 Task: Look for space in Bhola, Bangladesh from 12th  August, 2023 to 15th August, 2023 for 3 adults in price range Rs.12000 to Rs.16000. Place can be entire place with 2 bedrooms having 3 beds and 1 bathroom. Property type can be flat. Amenities needed are: air conditioning, . Booking option can be shelf check-in. Required host language is English.
Action: Mouse moved to (409, 102)
Screenshot: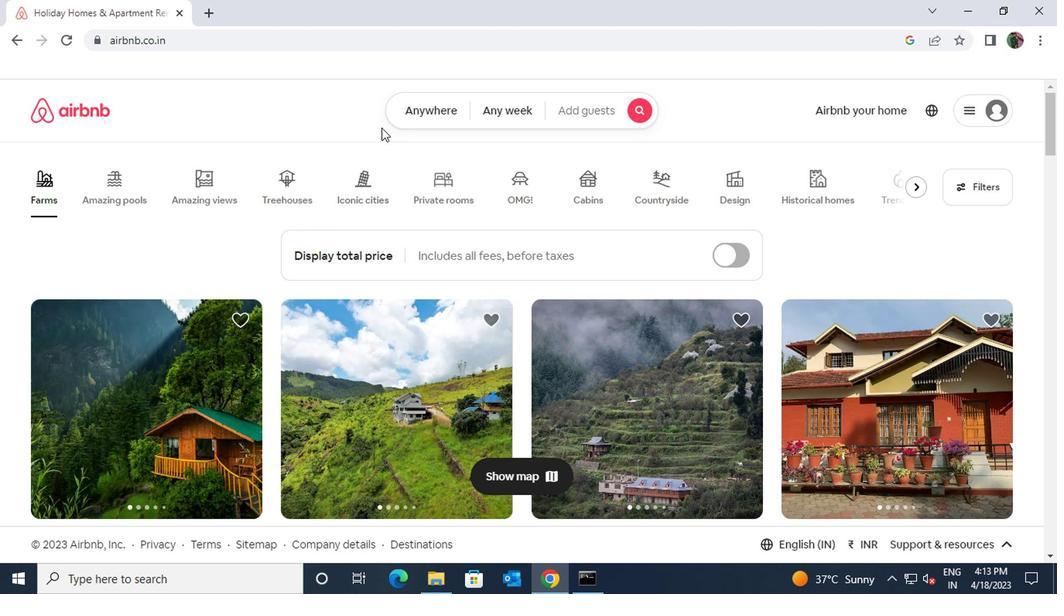 
Action: Mouse pressed left at (409, 102)
Screenshot: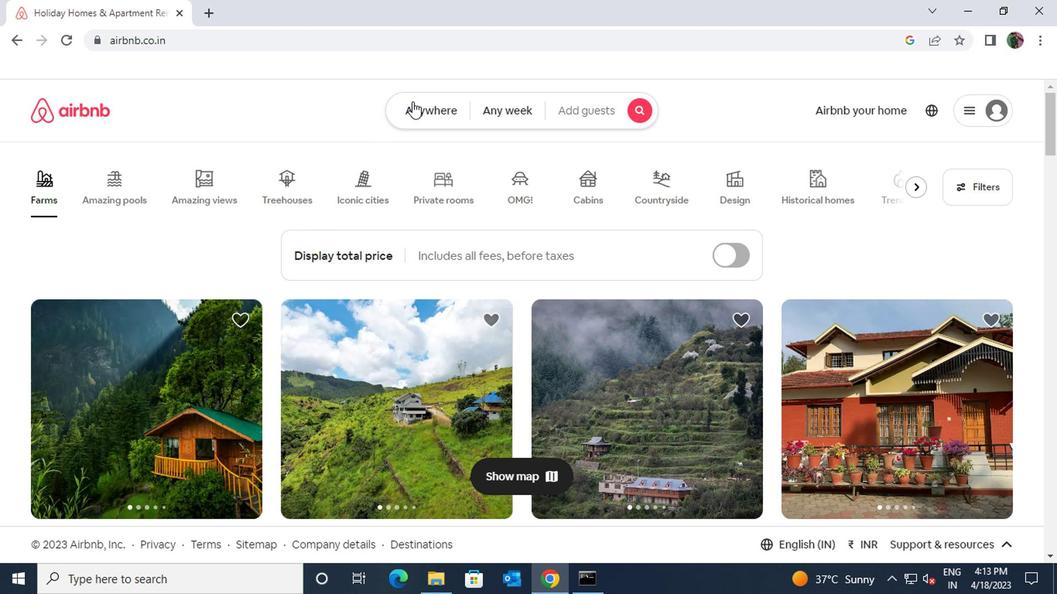 
Action: Mouse moved to (310, 178)
Screenshot: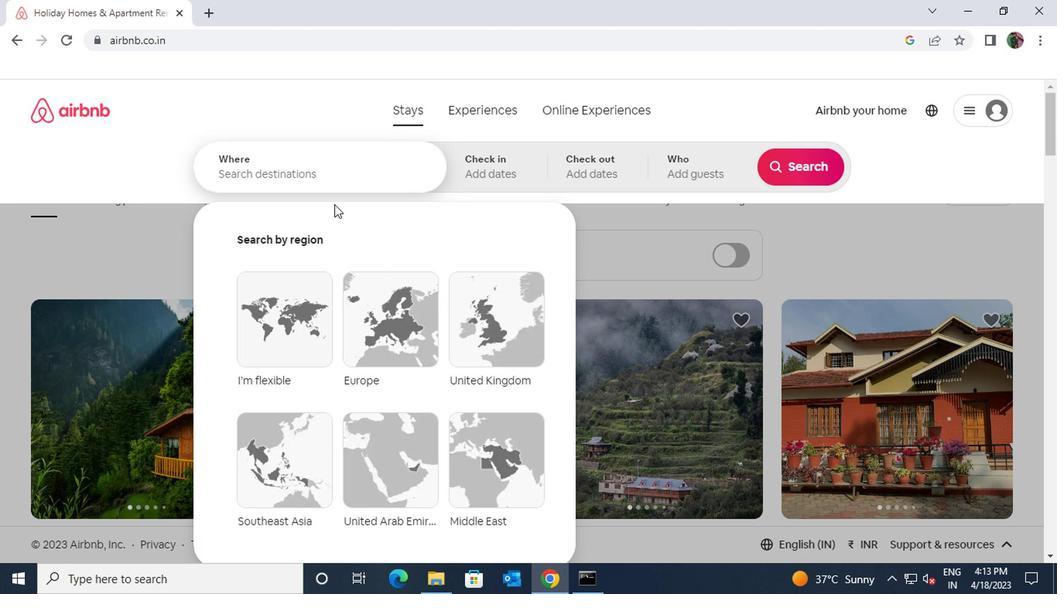 
Action: Mouse pressed left at (310, 178)
Screenshot: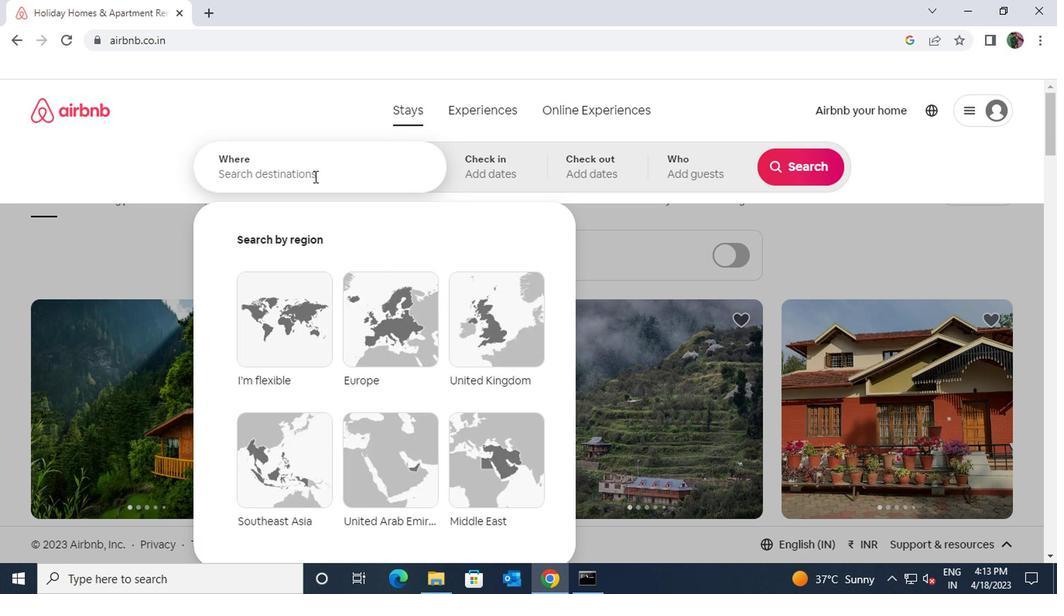 
Action: Key pressed bhola<Key.space>bang
Screenshot: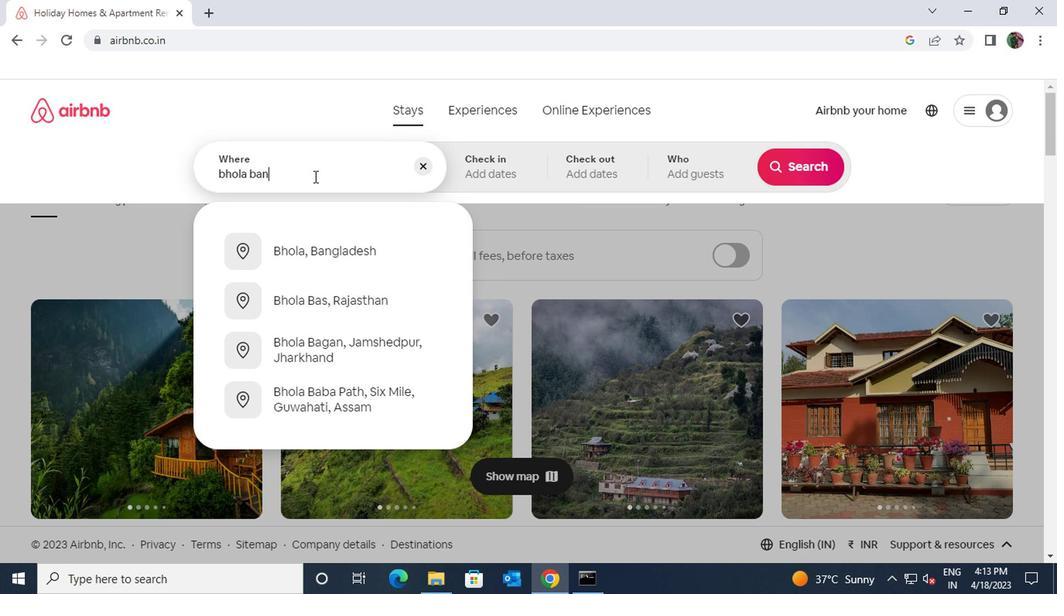 
Action: Mouse moved to (351, 247)
Screenshot: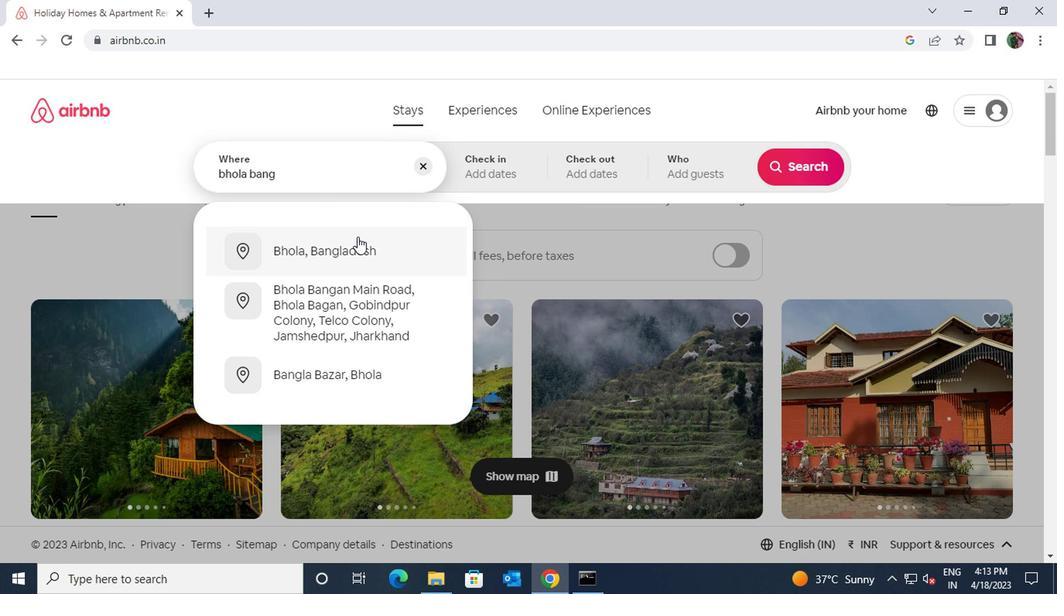 
Action: Mouse pressed left at (351, 247)
Screenshot: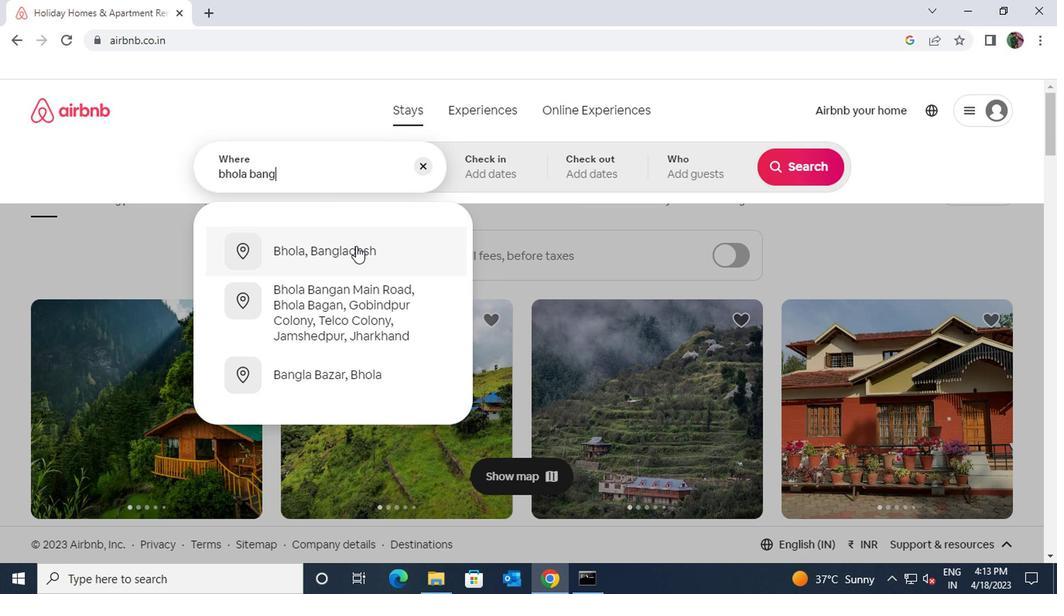 
Action: Mouse moved to (786, 295)
Screenshot: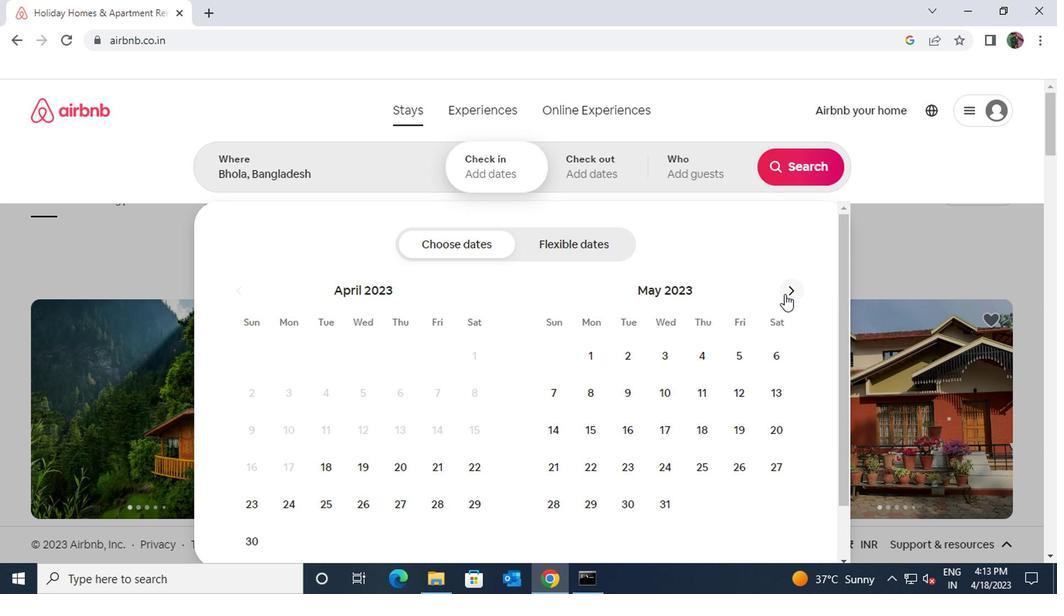 
Action: Mouse pressed left at (786, 295)
Screenshot: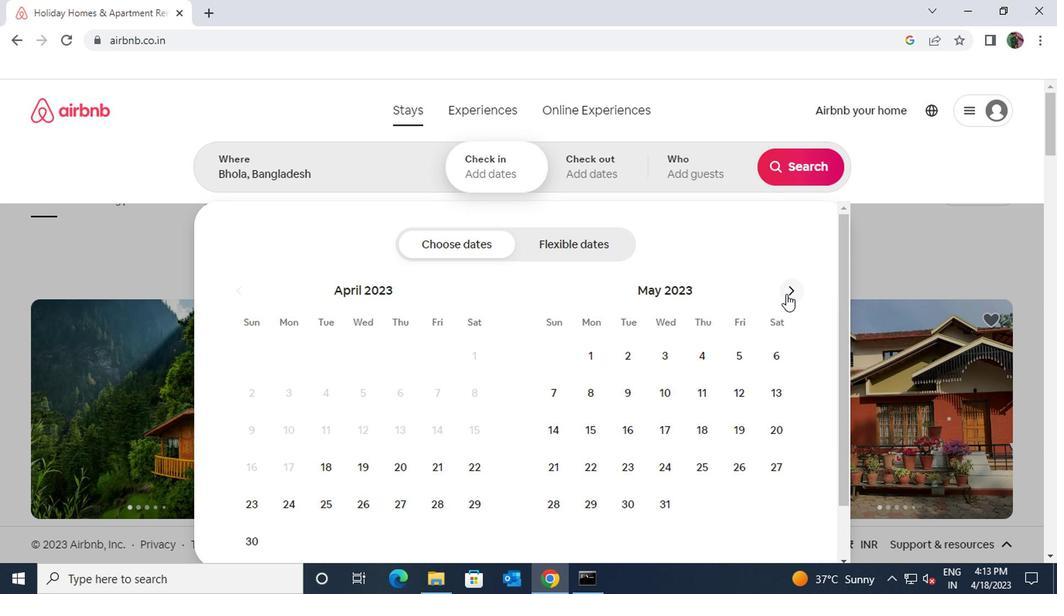 
Action: Mouse pressed left at (786, 295)
Screenshot: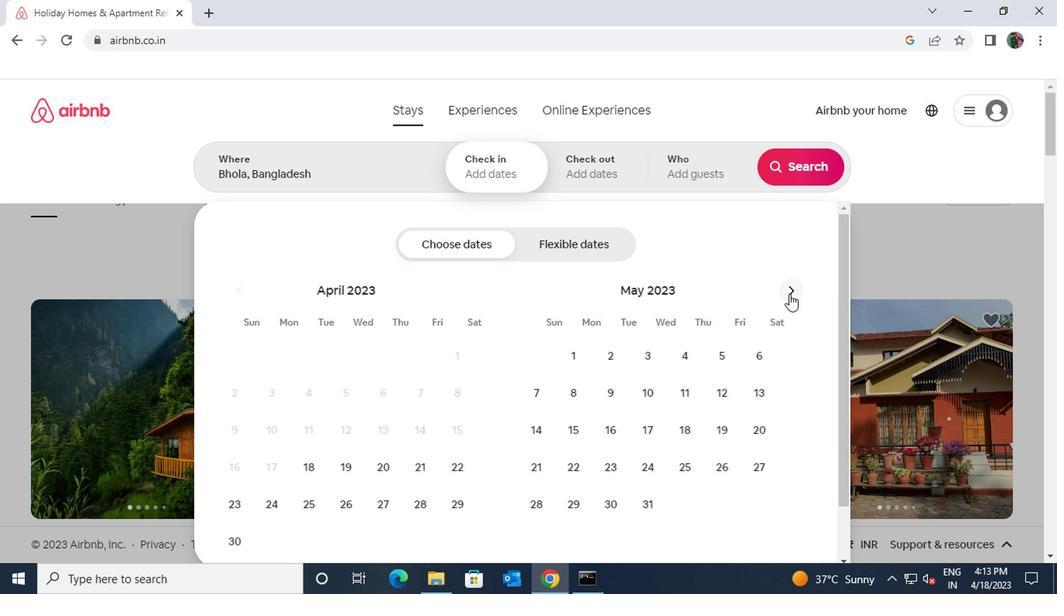 
Action: Mouse pressed left at (786, 295)
Screenshot: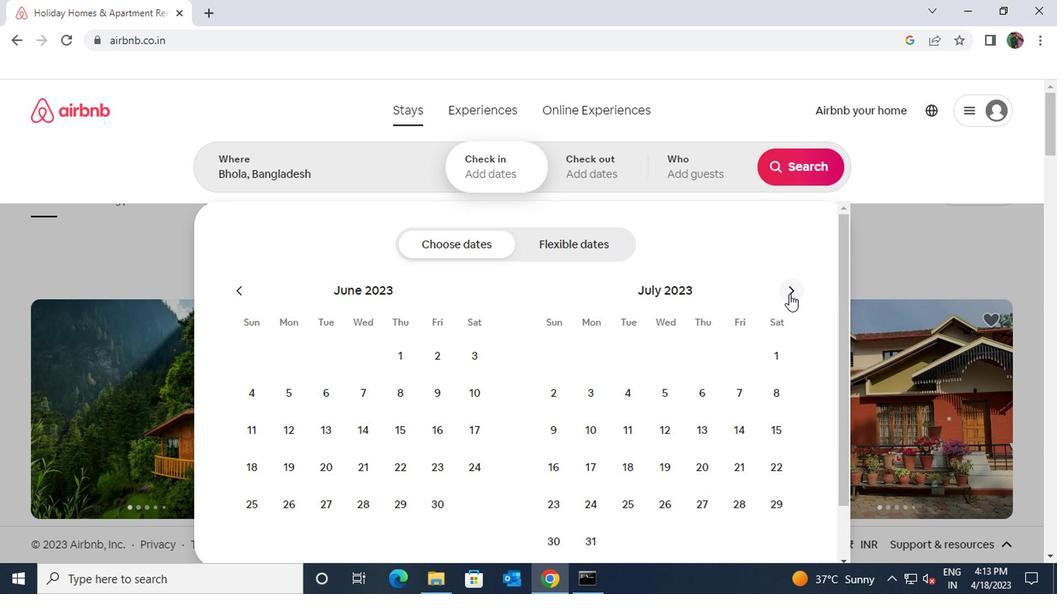 
Action: Mouse moved to (778, 392)
Screenshot: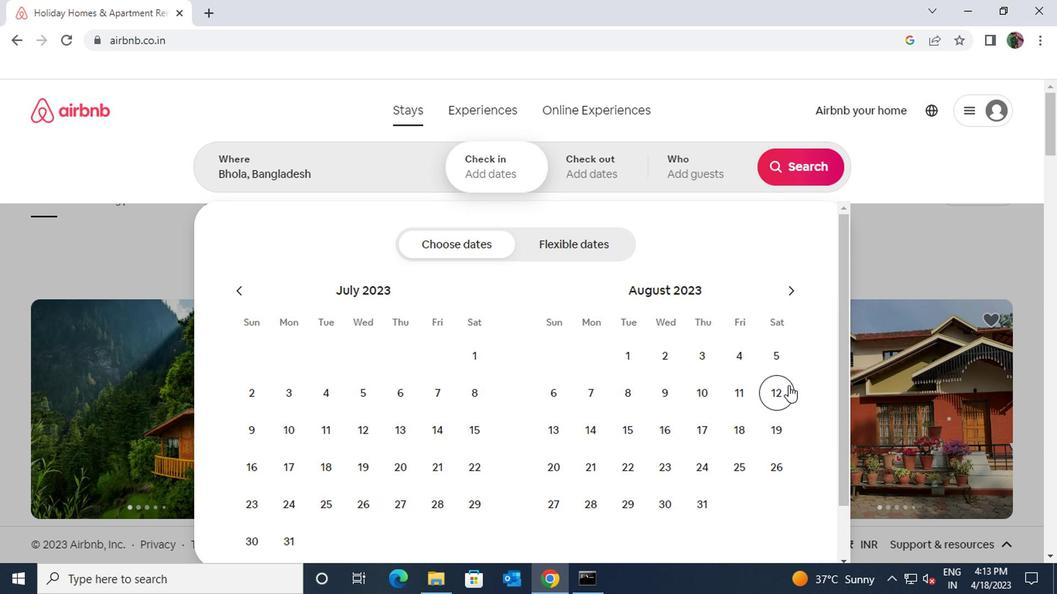 
Action: Mouse pressed left at (778, 392)
Screenshot: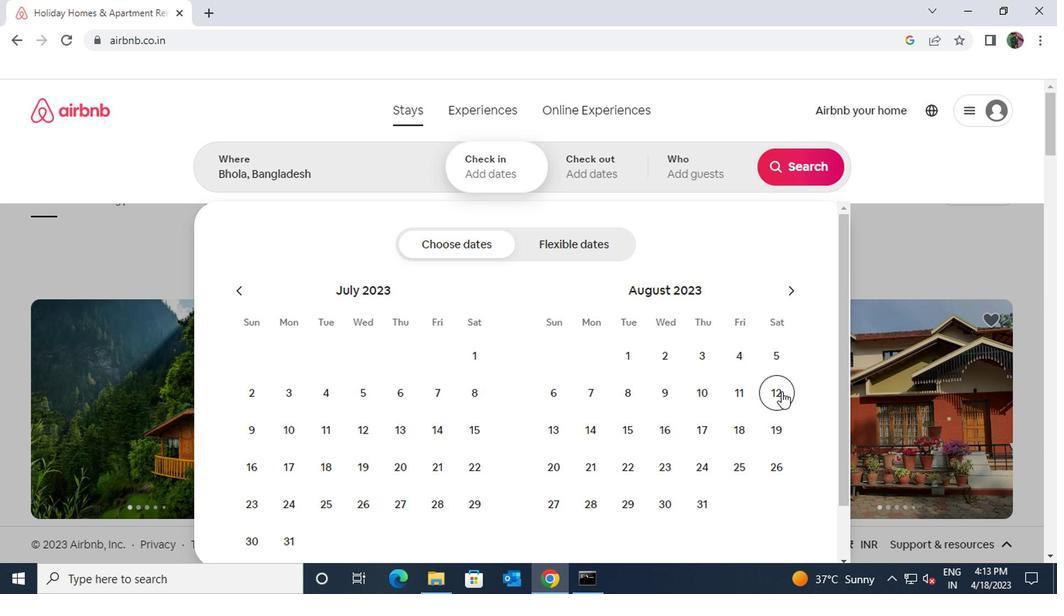 
Action: Mouse moved to (630, 431)
Screenshot: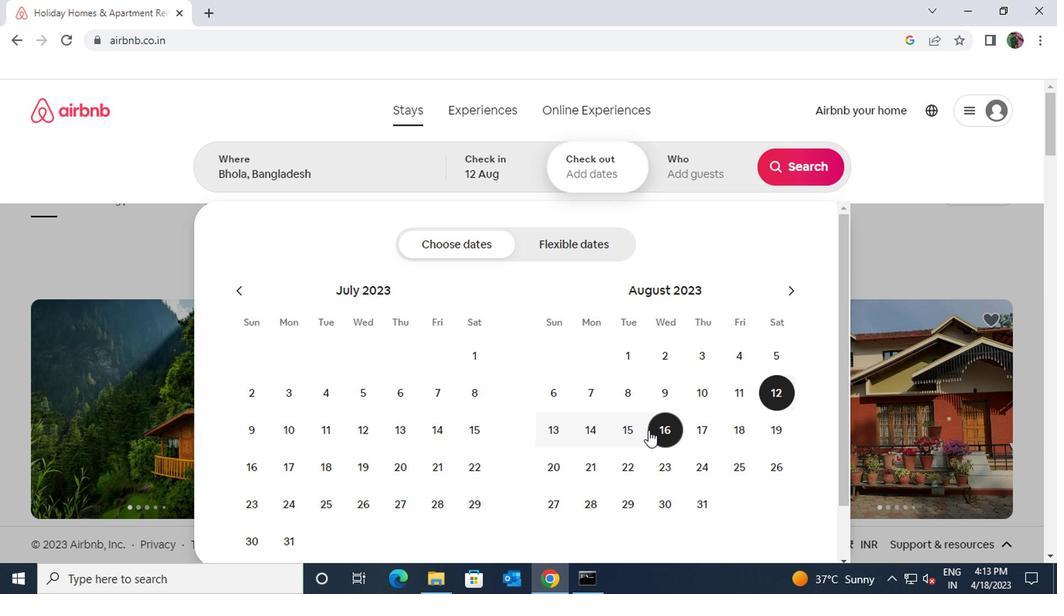 
Action: Mouse pressed left at (630, 431)
Screenshot: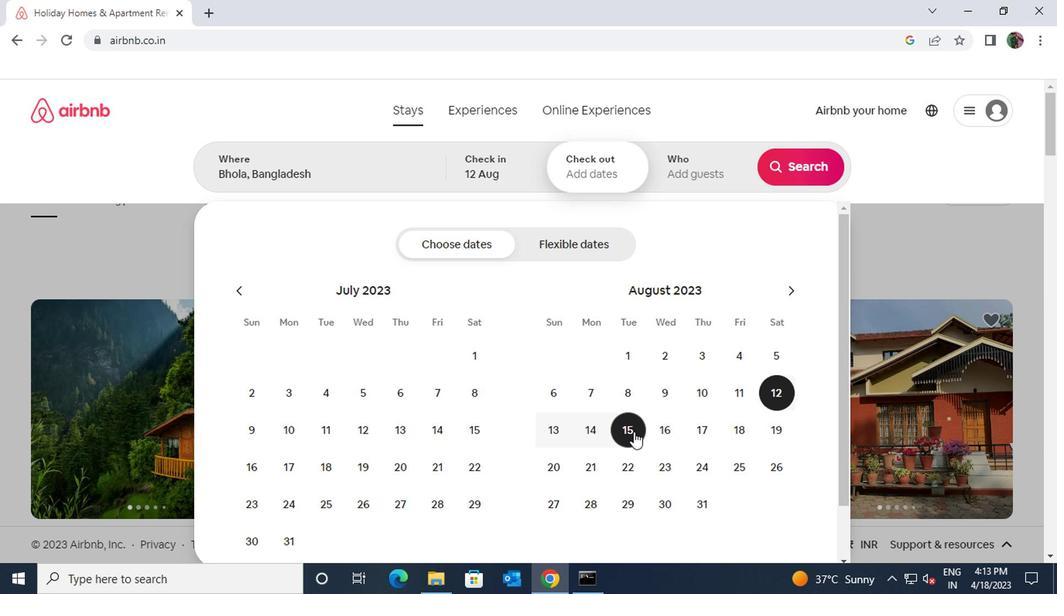 
Action: Mouse moved to (672, 178)
Screenshot: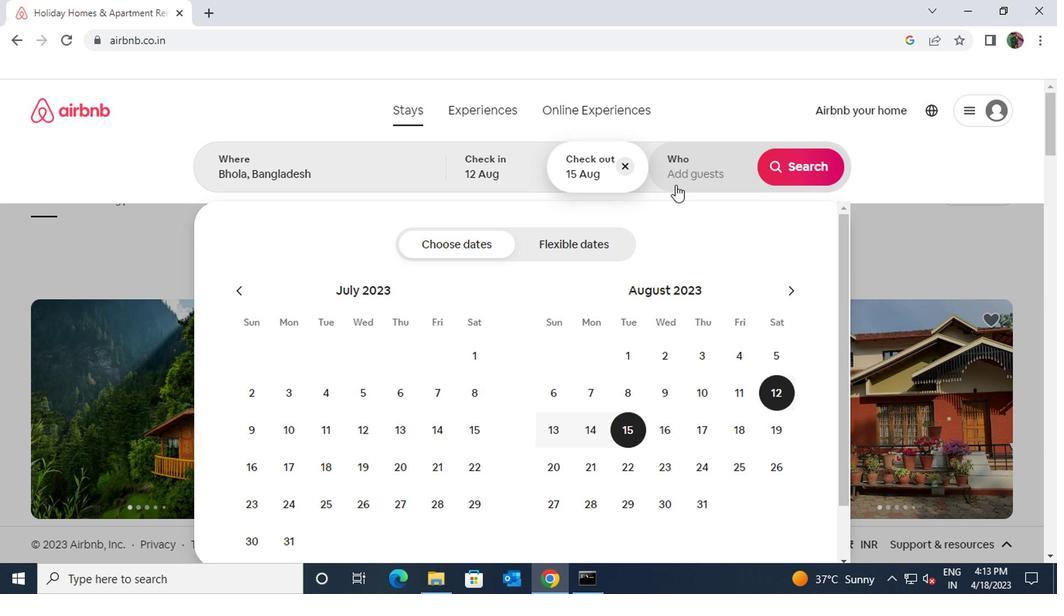 
Action: Mouse pressed left at (672, 178)
Screenshot: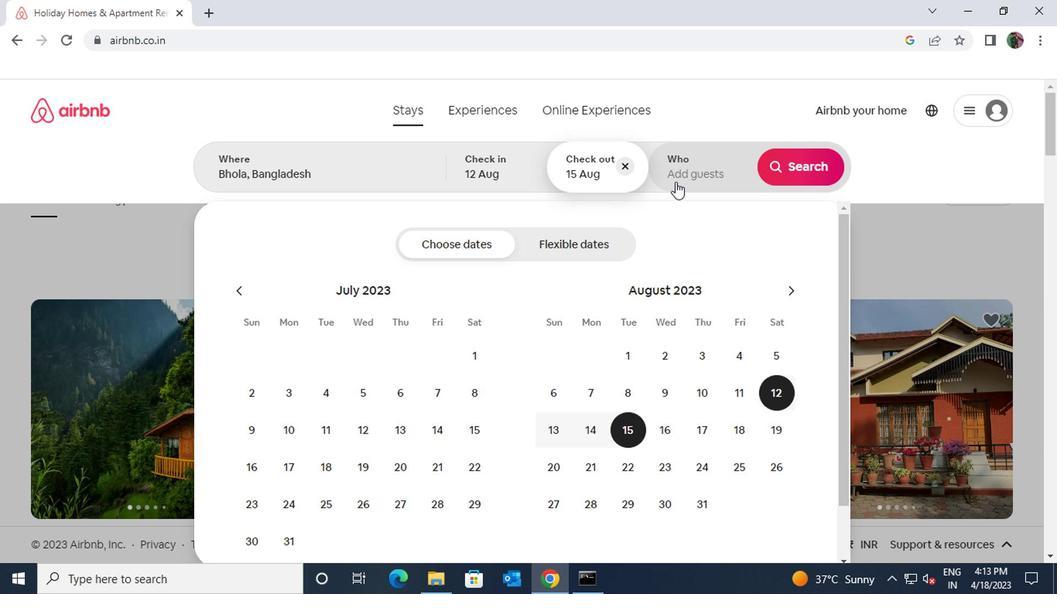 
Action: Mouse moved to (794, 250)
Screenshot: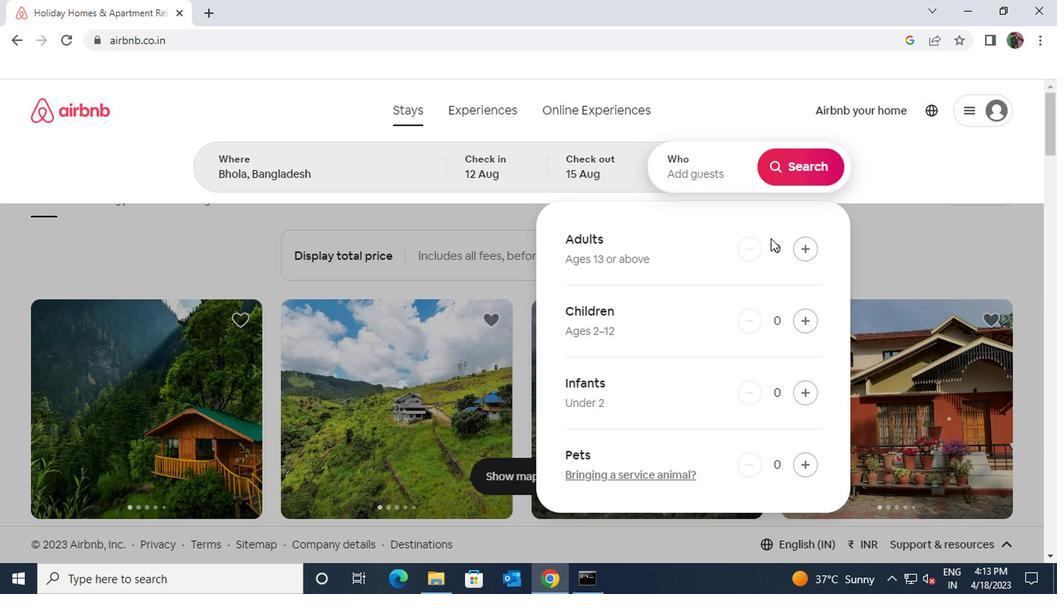 
Action: Mouse pressed left at (794, 250)
Screenshot: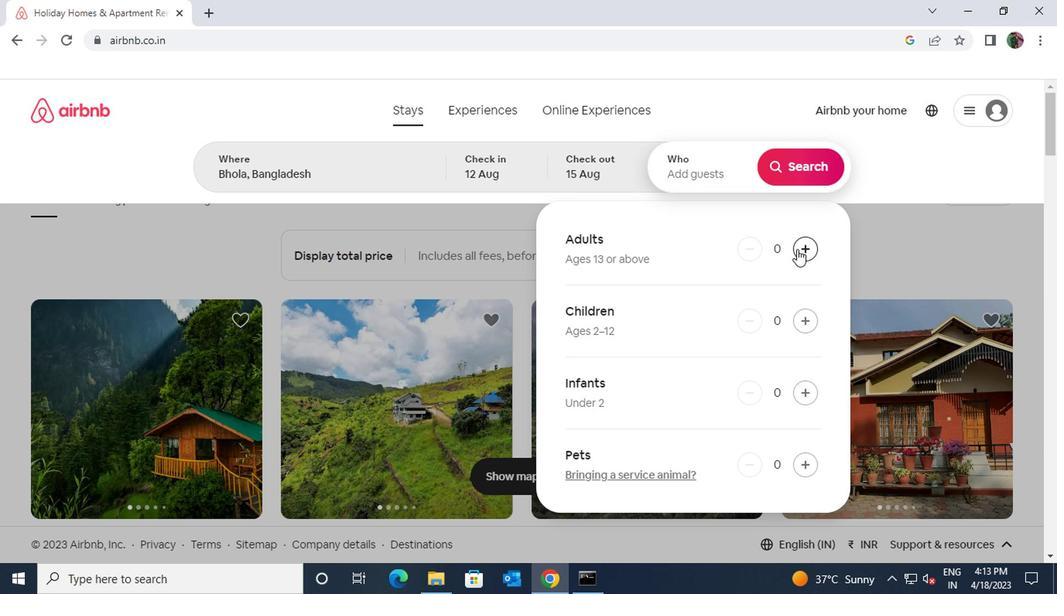 
Action: Mouse pressed left at (794, 250)
Screenshot: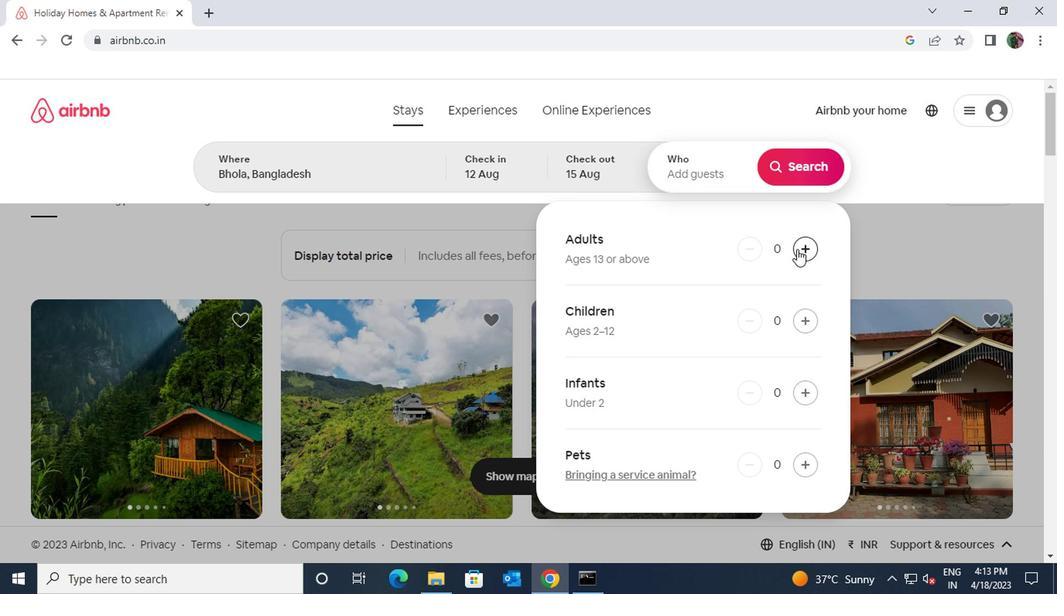 
Action: Mouse pressed left at (794, 250)
Screenshot: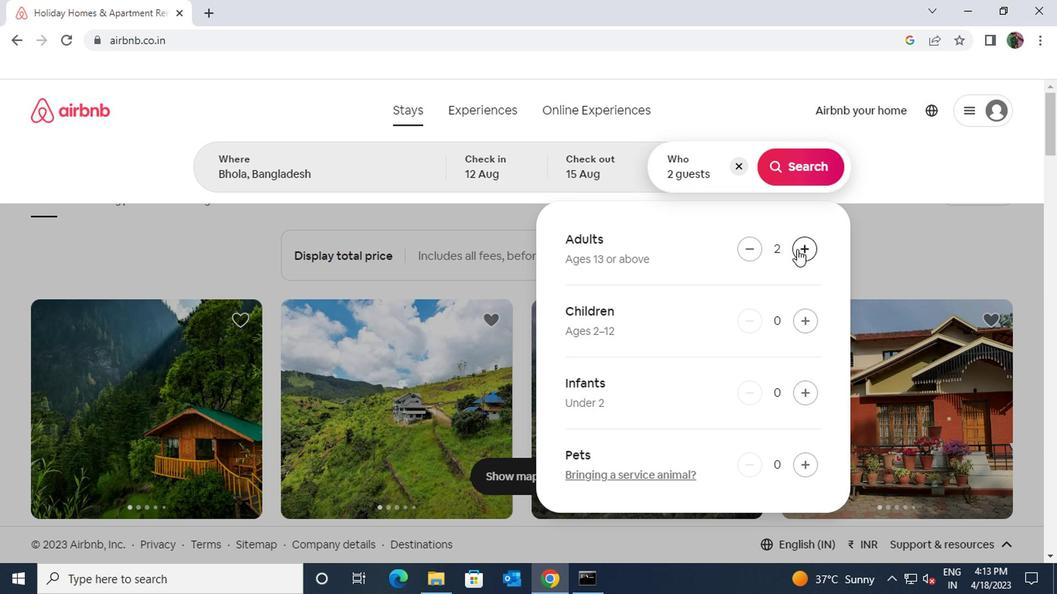 
Action: Mouse moved to (792, 161)
Screenshot: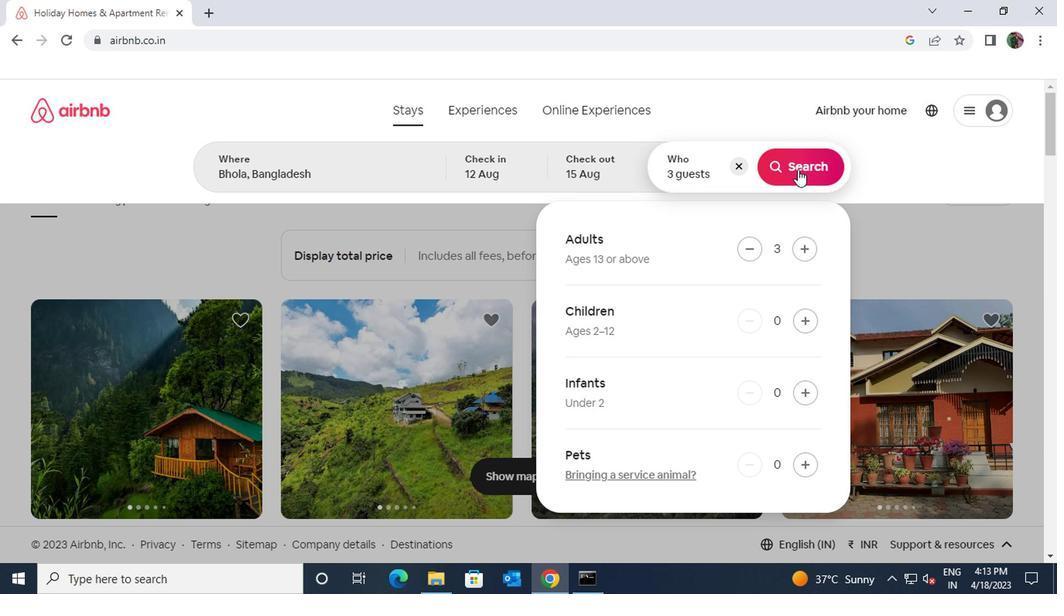 
Action: Mouse pressed left at (792, 161)
Screenshot: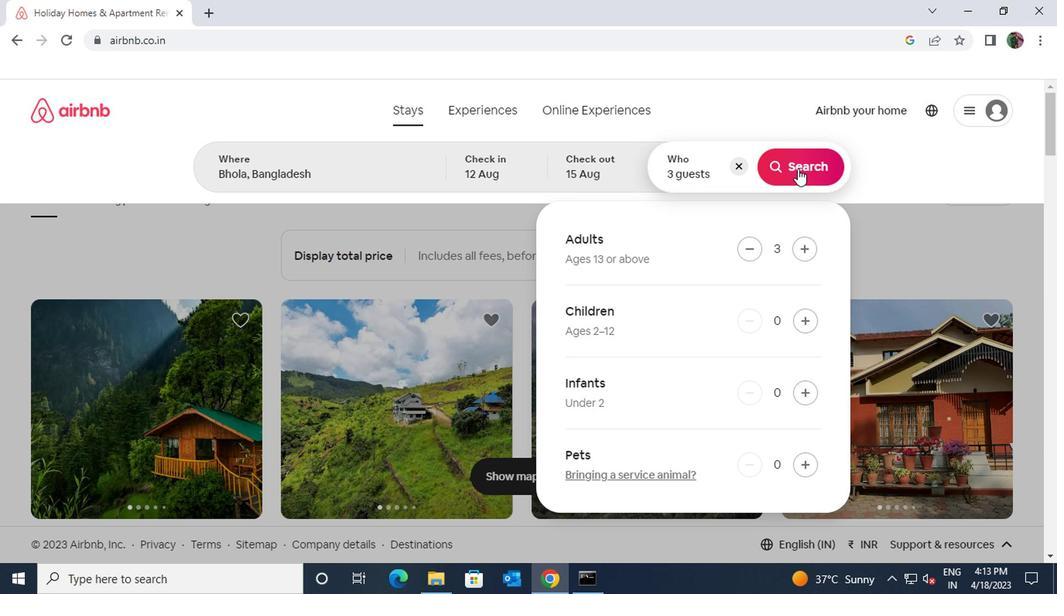 
Action: Mouse moved to (963, 175)
Screenshot: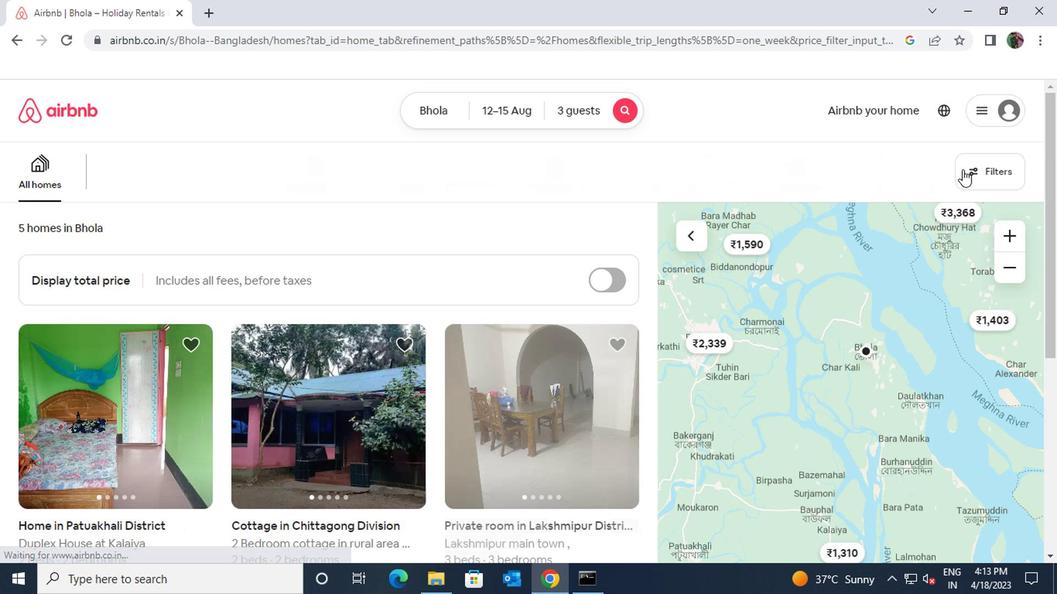 
Action: Mouse pressed left at (963, 175)
Screenshot: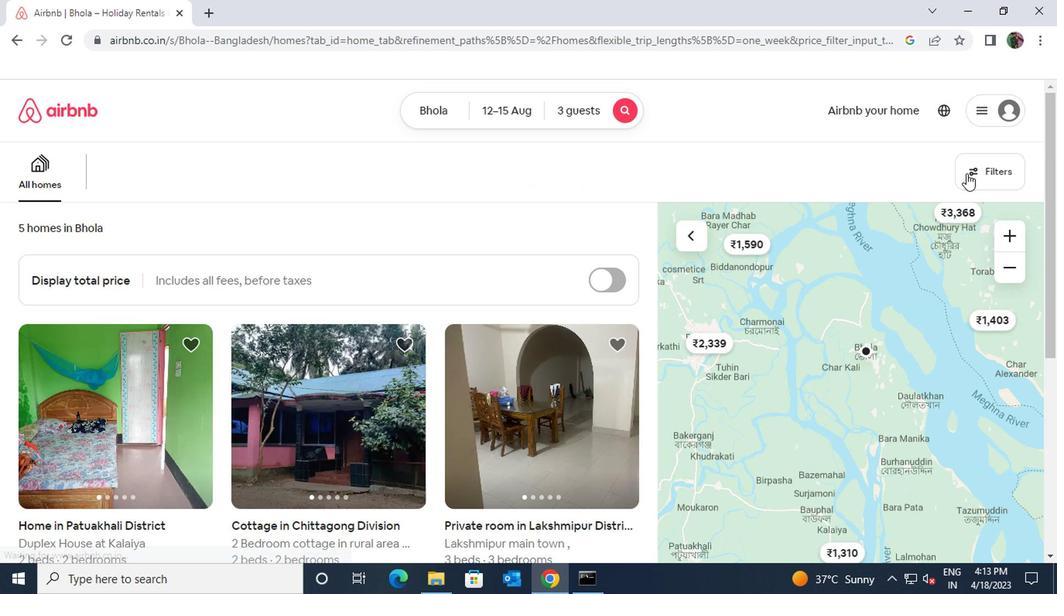 
Action: Mouse moved to (321, 369)
Screenshot: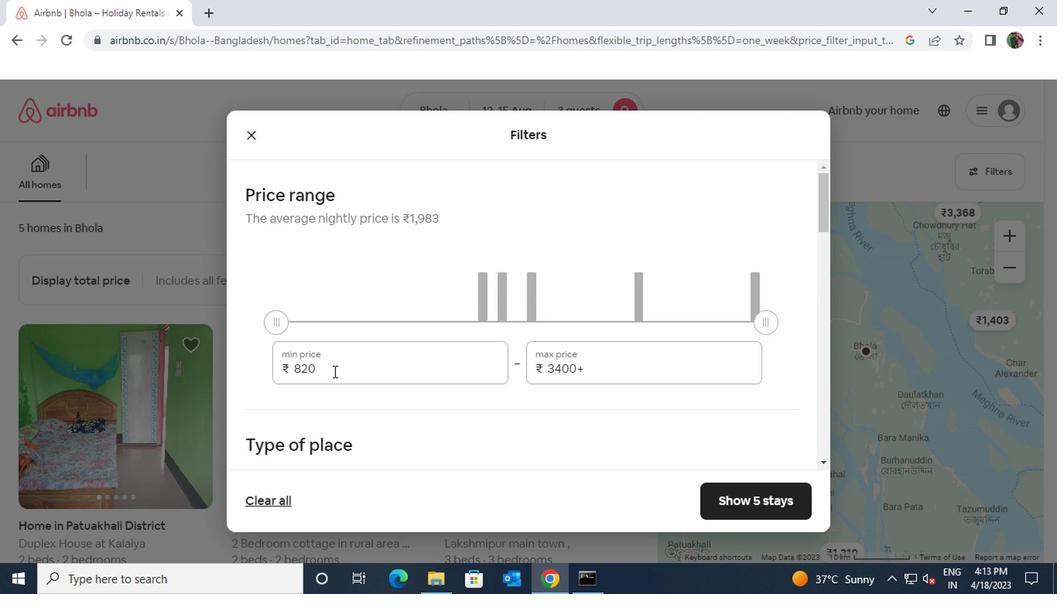 
Action: Mouse pressed left at (321, 369)
Screenshot: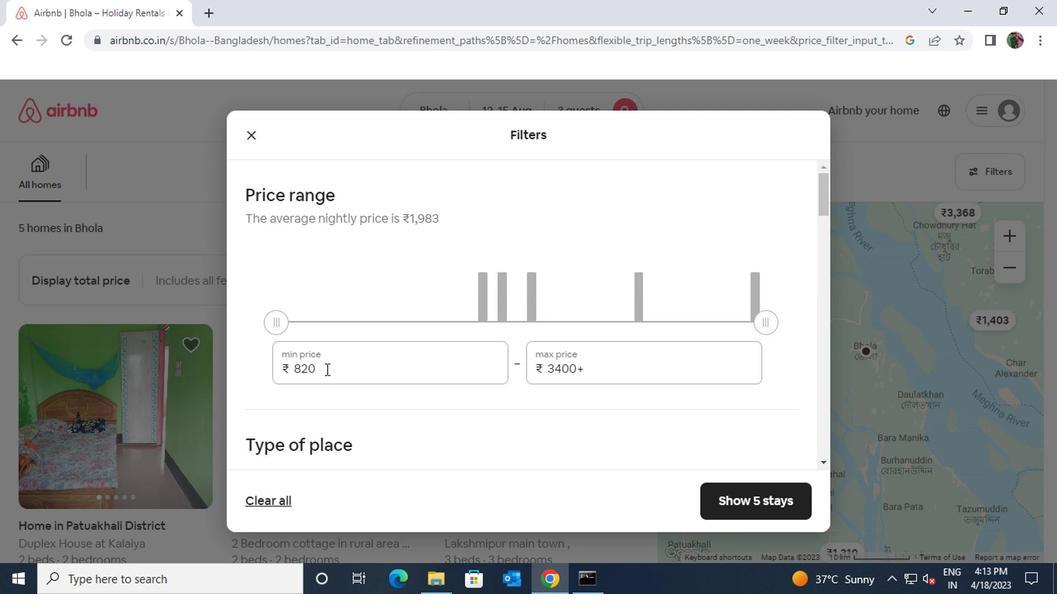 
Action: Mouse moved to (284, 369)
Screenshot: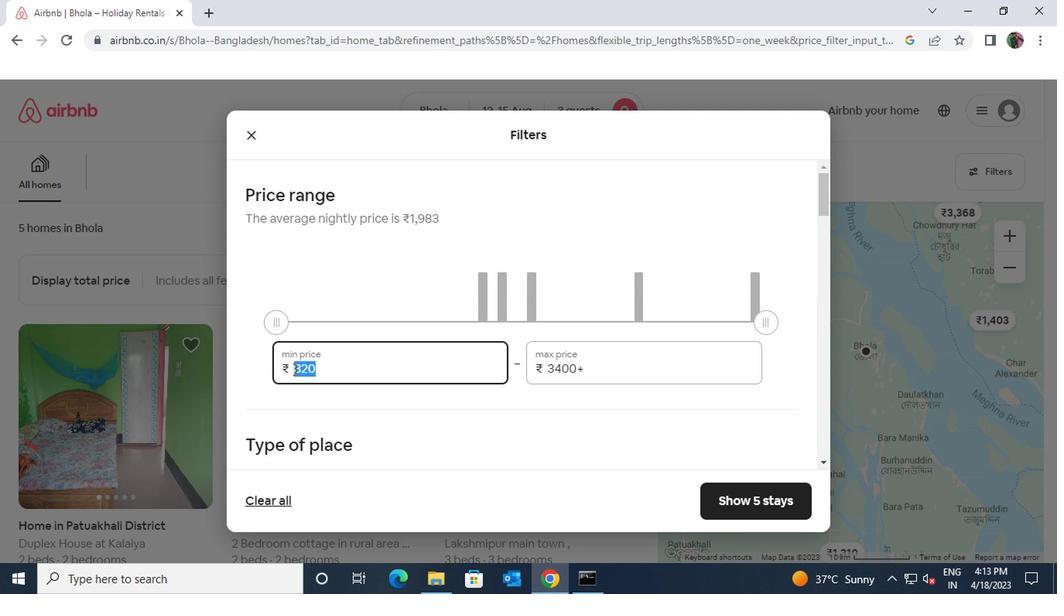 
Action: Key pressed 12000
Screenshot: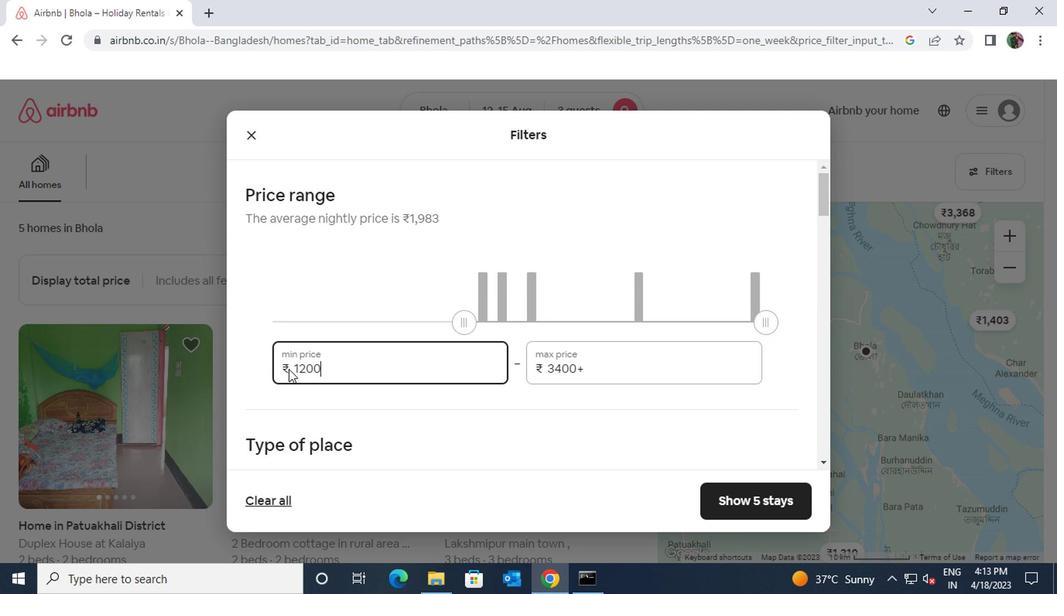 
Action: Mouse moved to (587, 367)
Screenshot: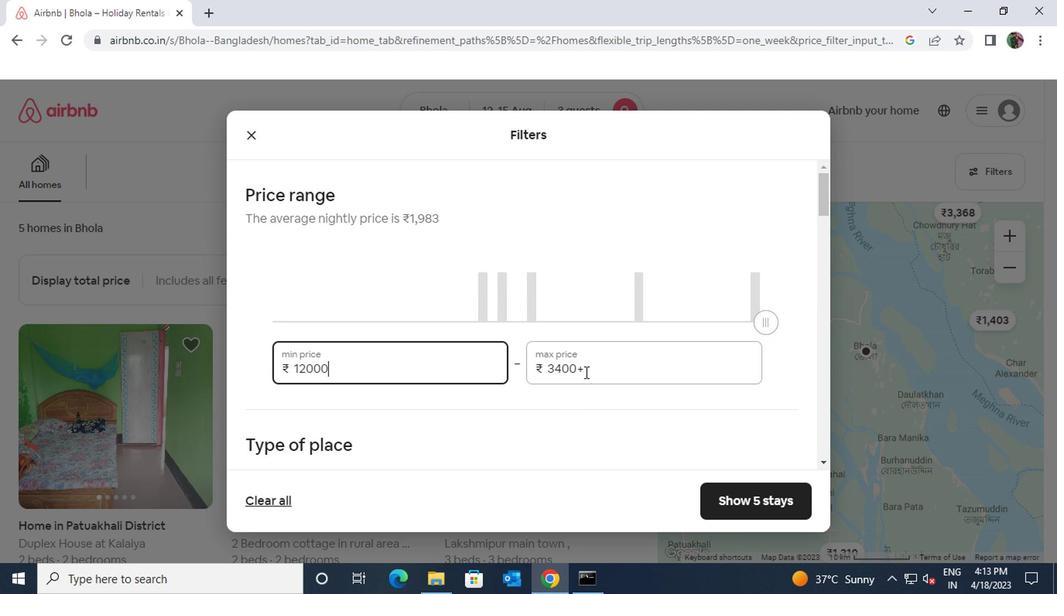 
Action: Mouse pressed left at (587, 367)
Screenshot: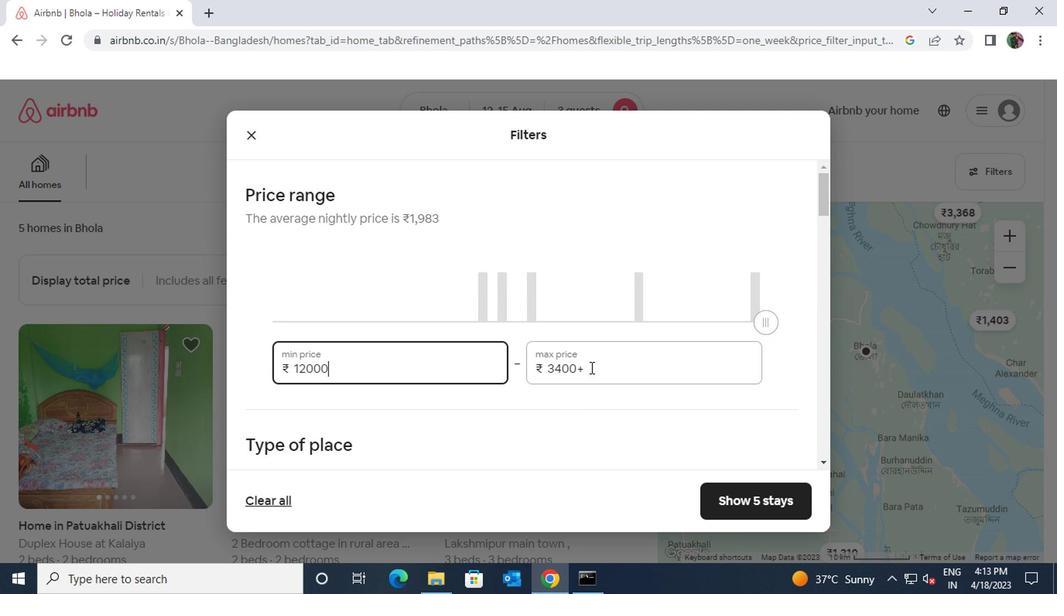 
Action: Mouse moved to (541, 375)
Screenshot: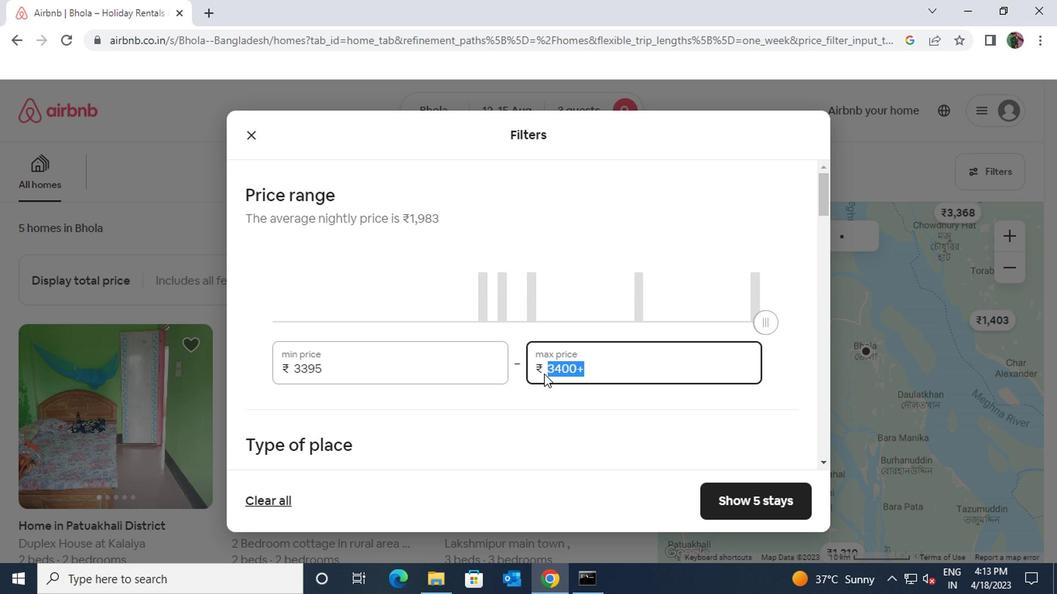 
Action: Key pressed 16000
Screenshot: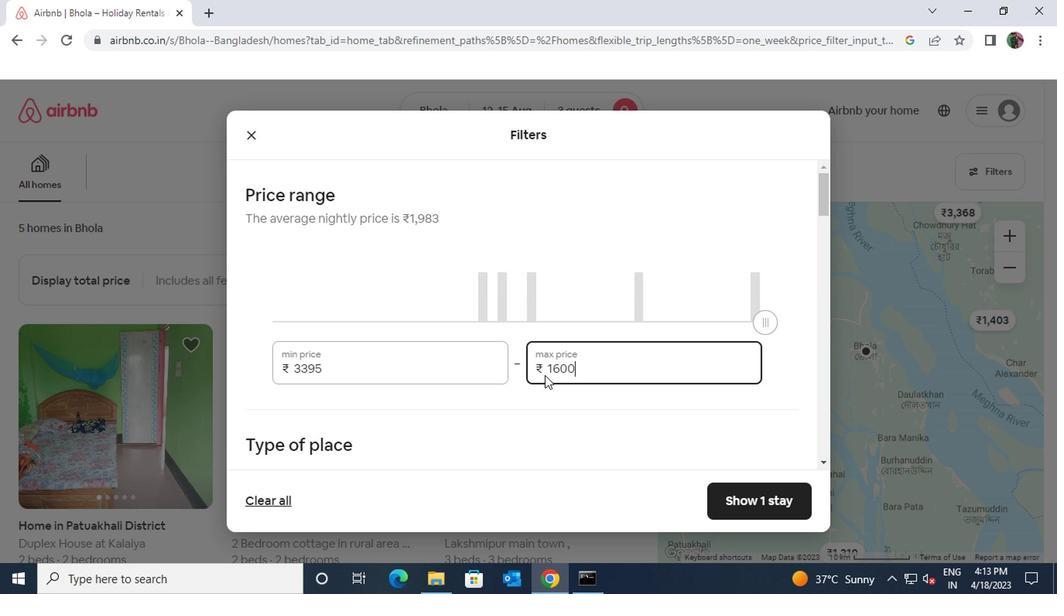 
Action: Mouse scrolled (541, 375) with delta (0, 0)
Screenshot: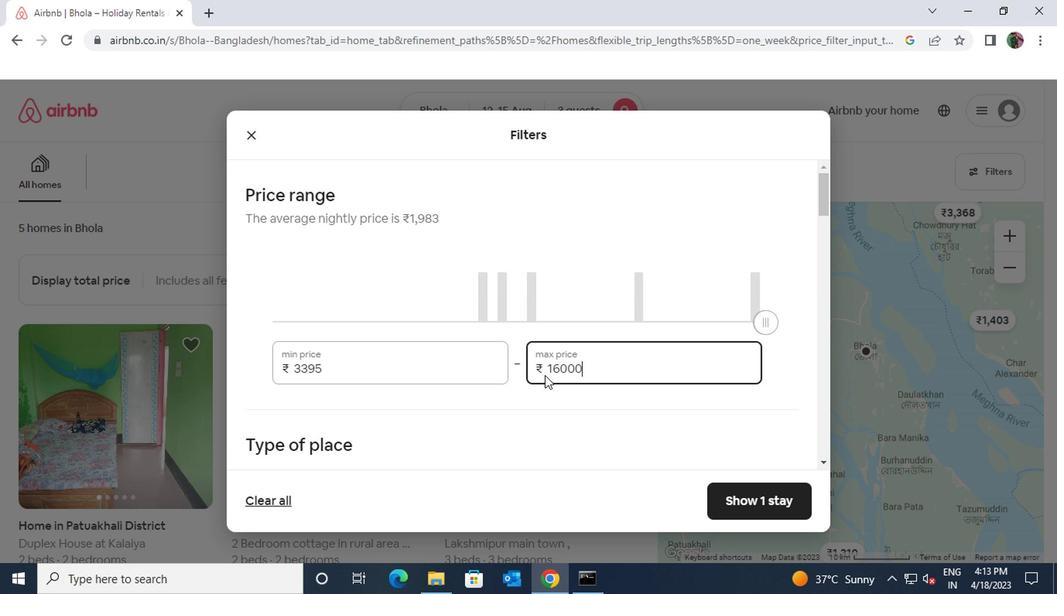 
Action: Mouse scrolled (541, 375) with delta (0, 0)
Screenshot: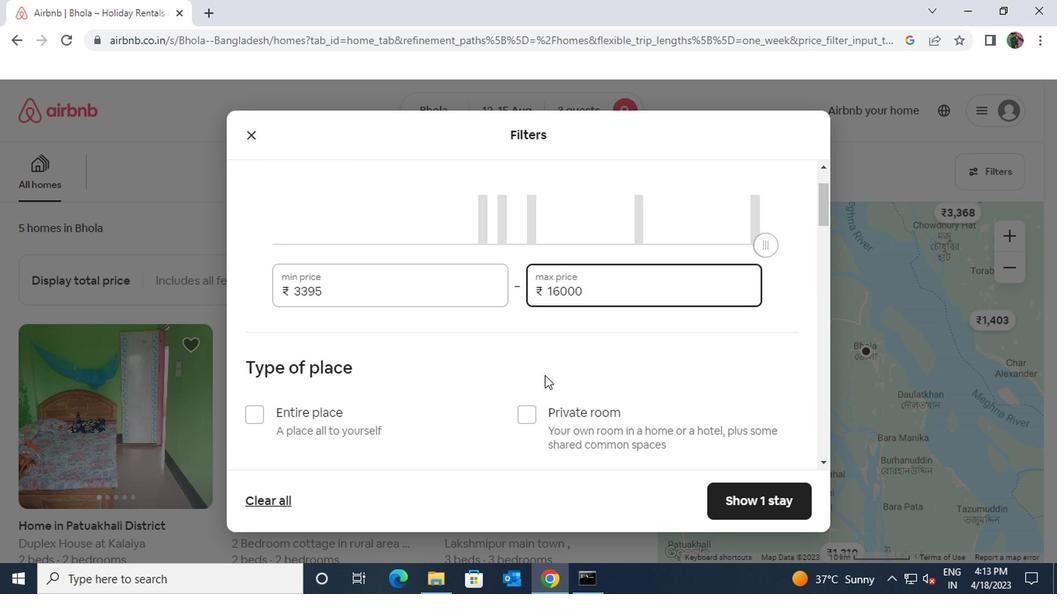 
Action: Mouse moved to (257, 336)
Screenshot: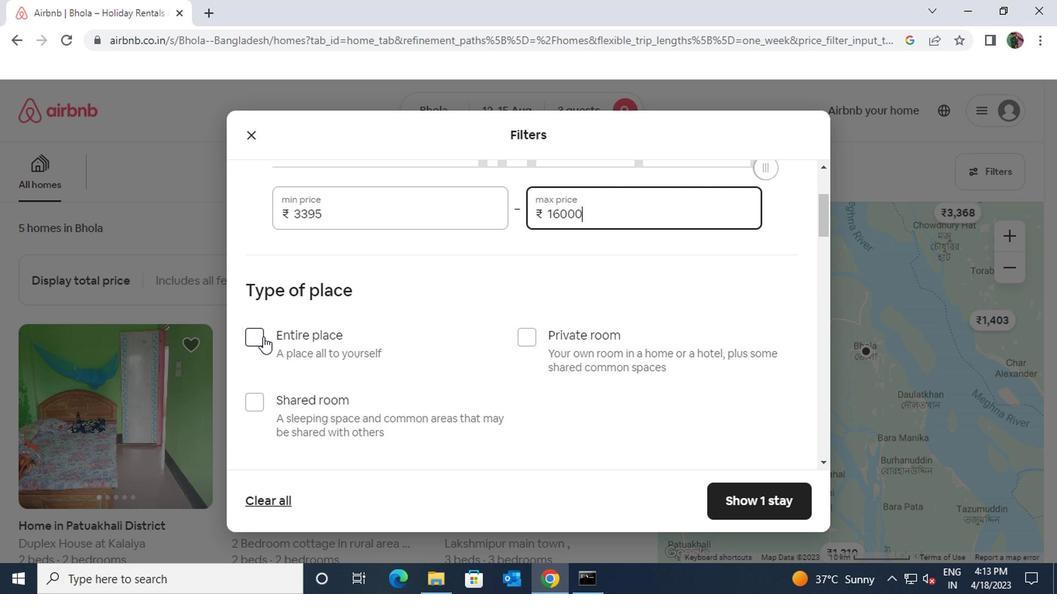 
Action: Mouse pressed left at (257, 336)
Screenshot: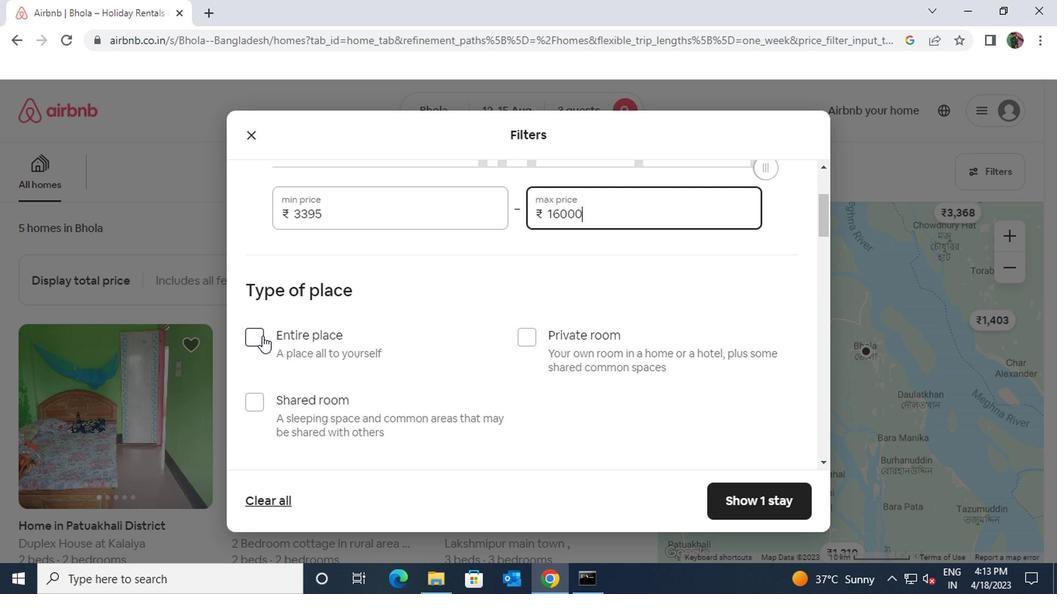 
Action: Mouse moved to (490, 362)
Screenshot: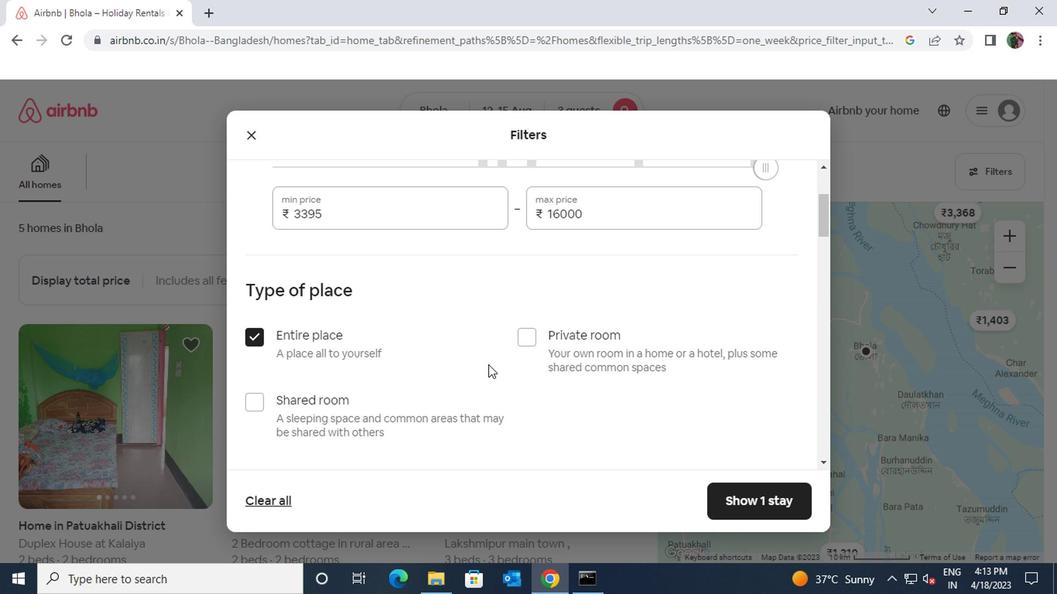
Action: Mouse scrolled (490, 361) with delta (0, -1)
Screenshot: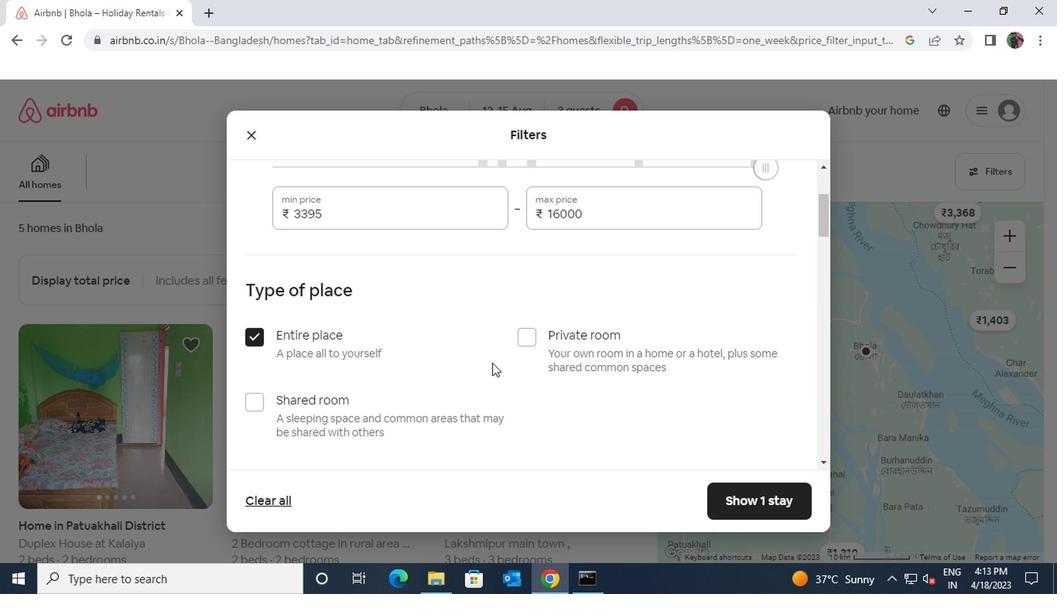 
Action: Mouse scrolled (490, 361) with delta (0, -1)
Screenshot: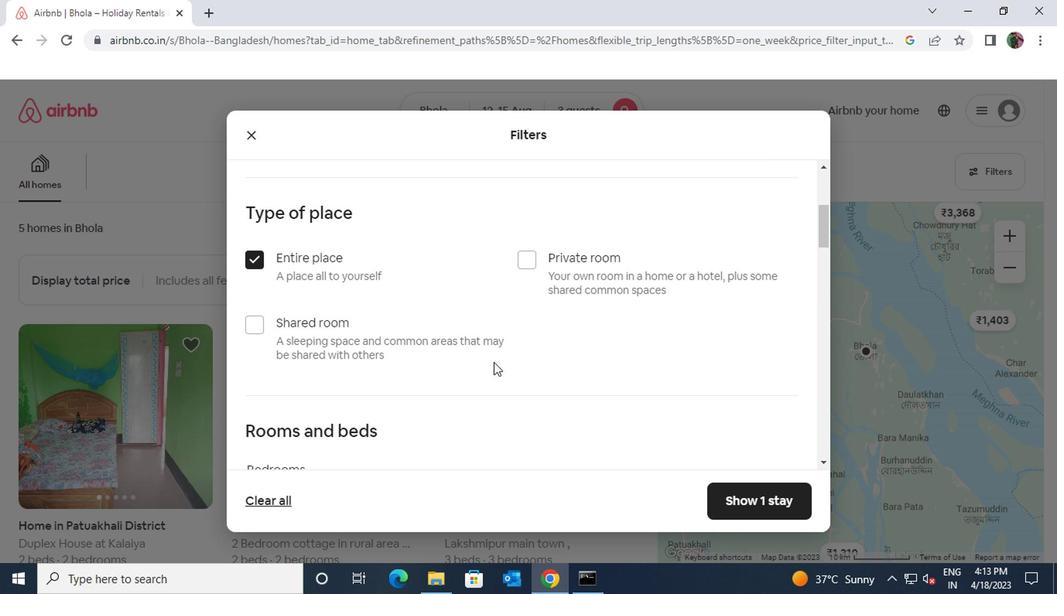 
Action: Mouse scrolled (490, 361) with delta (0, -1)
Screenshot: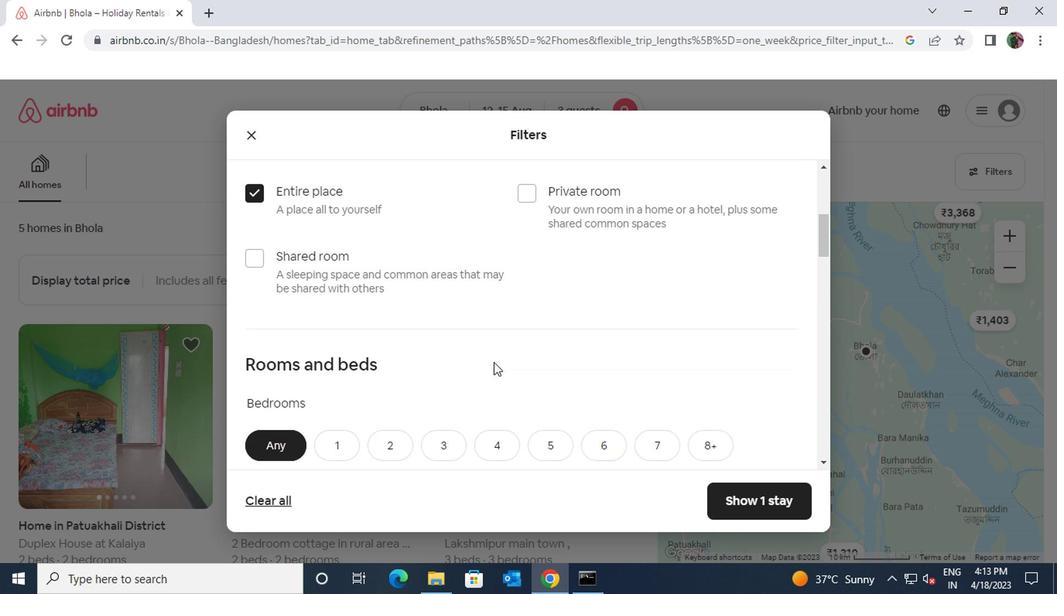 
Action: Mouse scrolled (490, 361) with delta (0, -1)
Screenshot: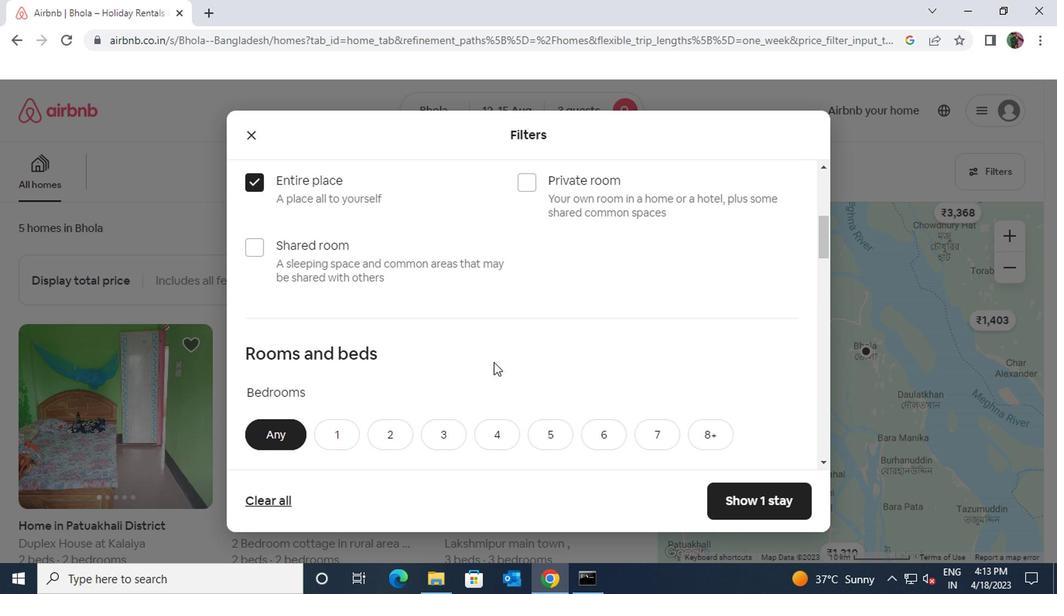 
Action: Mouse moved to (387, 288)
Screenshot: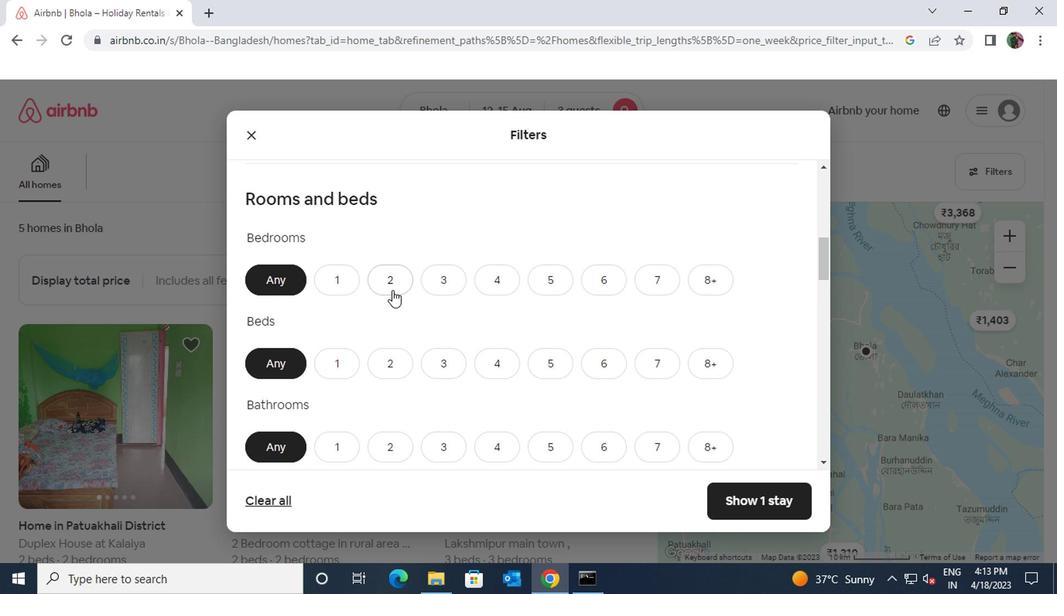 
Action: Mouse pressed left at (387, 288)
Screenshot: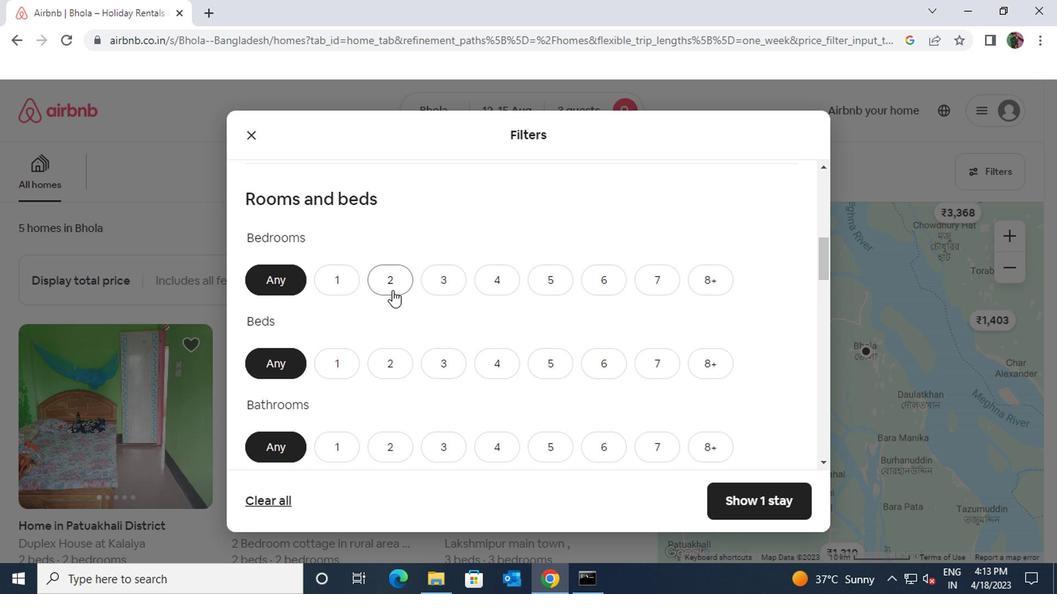 
Action: Mouse moved to (448, 361)
Screenshot: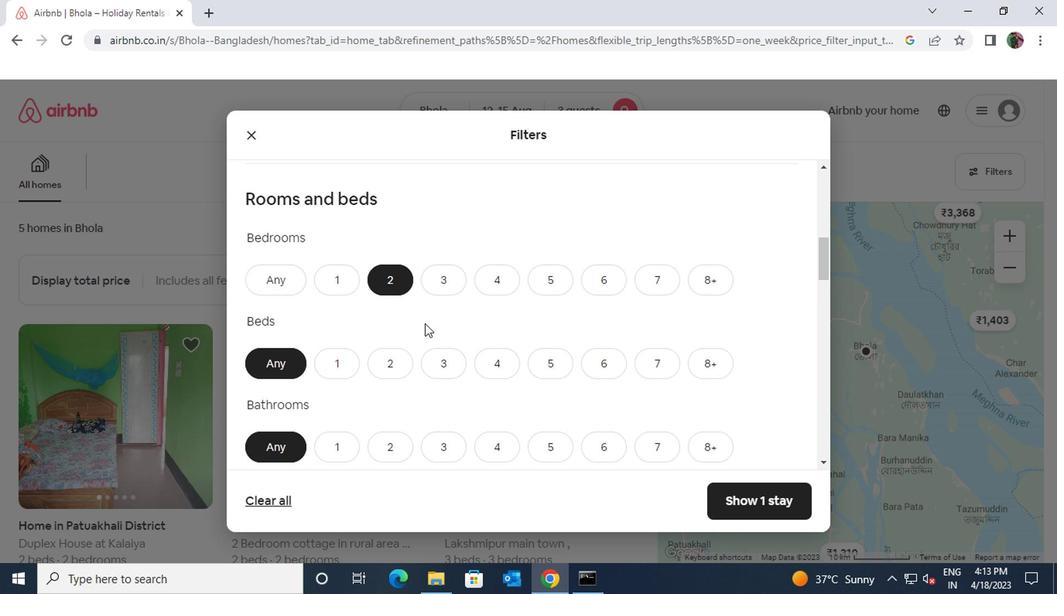 
Action: Mouse pressed left at (448, 361)
Screenshot: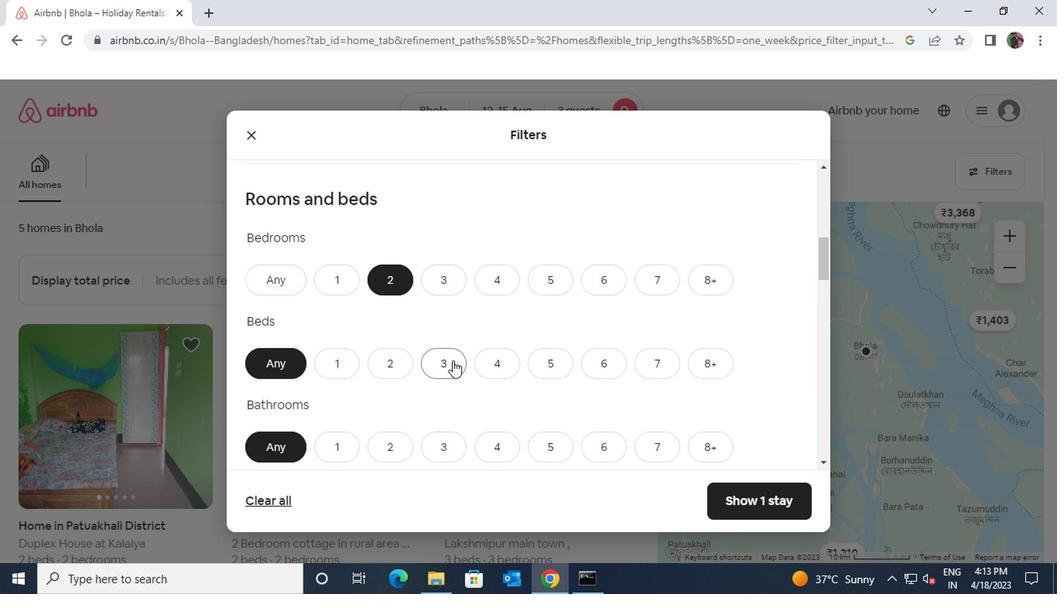 
Action: Mouse moved to (342, 446)
Screenshot: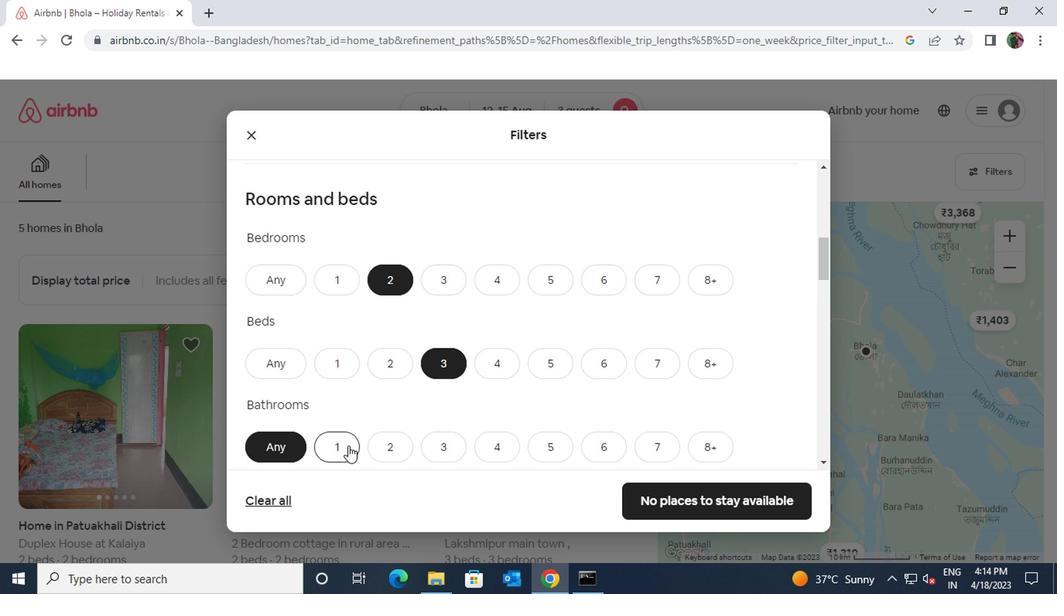 
Action: Mouse pressed left at (342, 446)
Screenshot: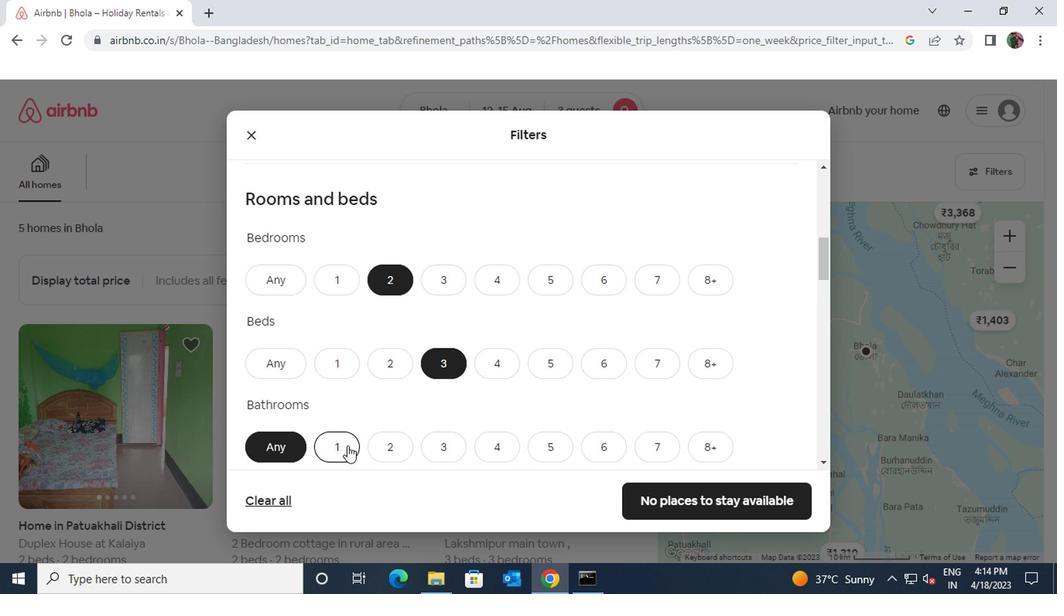 
Action: Mouse moved to (342, 444)
Screenshot: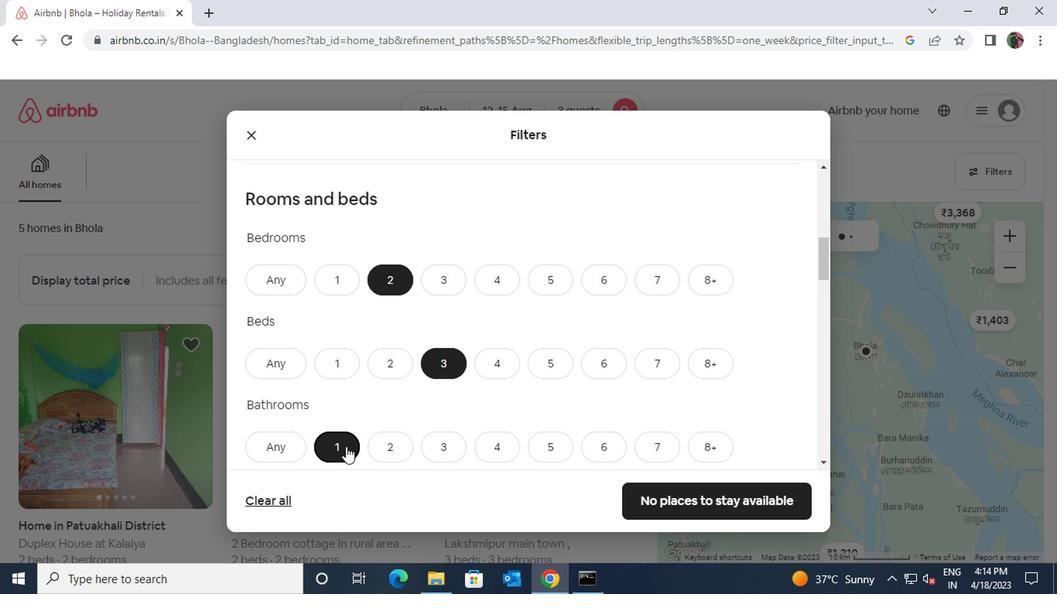 
Action: Mouse scrolled (342, 443) with delta (0, -1)
Screenshot: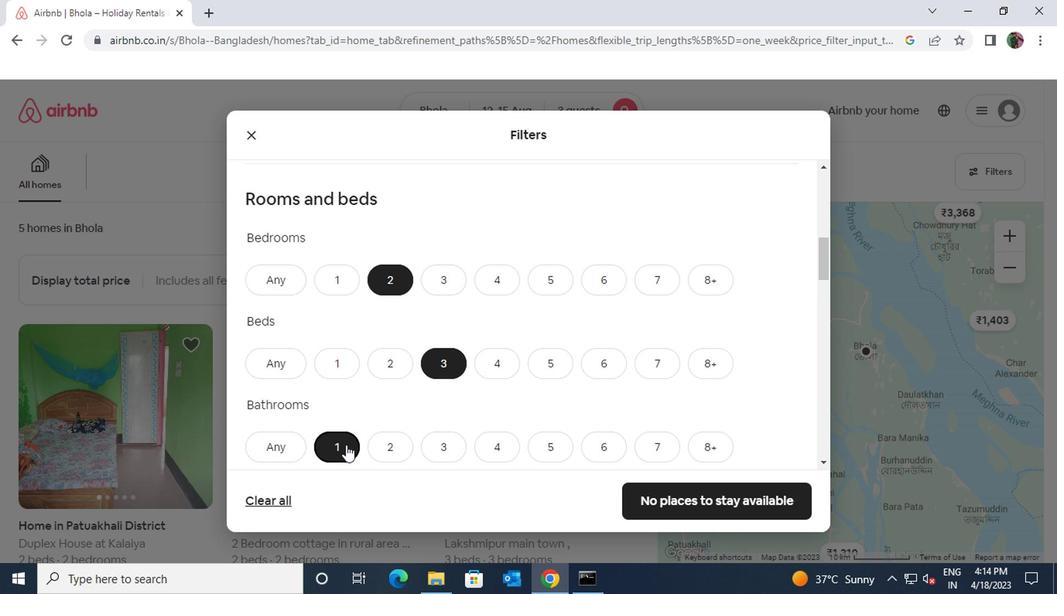 
Action: Mouse scrolled (342, 443) with delta (0, -1)
Screenshot: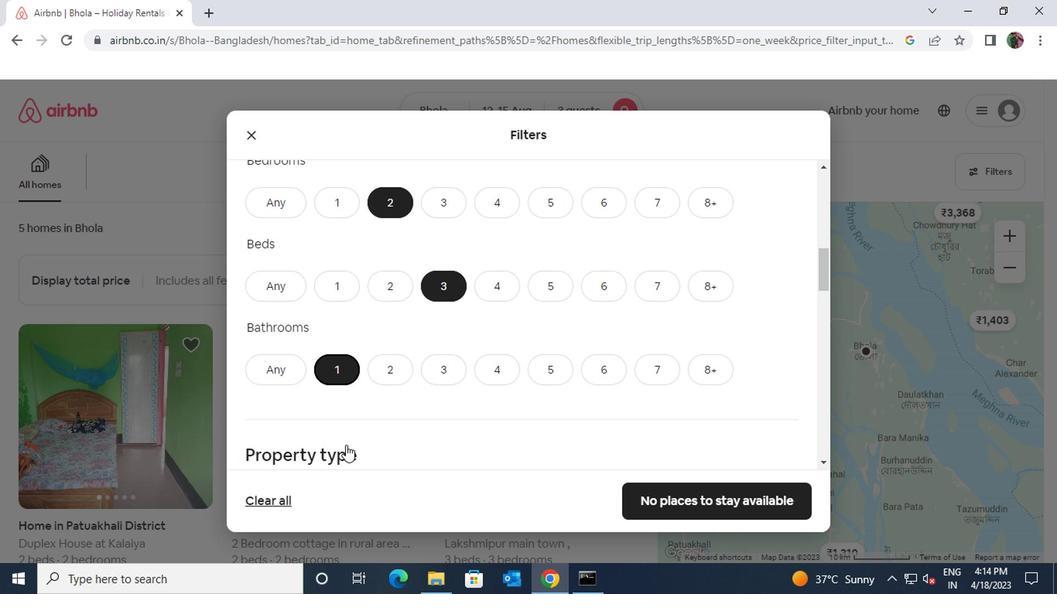 
Action: Mouse scrolled (342, 443) with delta (0, -1)
Screenshot: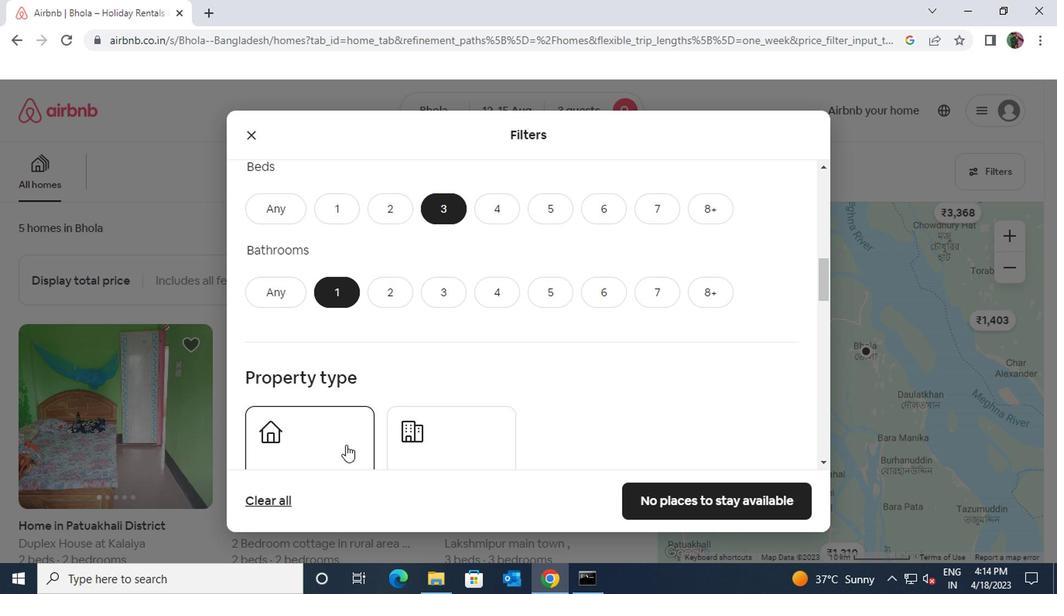 
Action: Mouse moved to (414, 393)
Screenshot: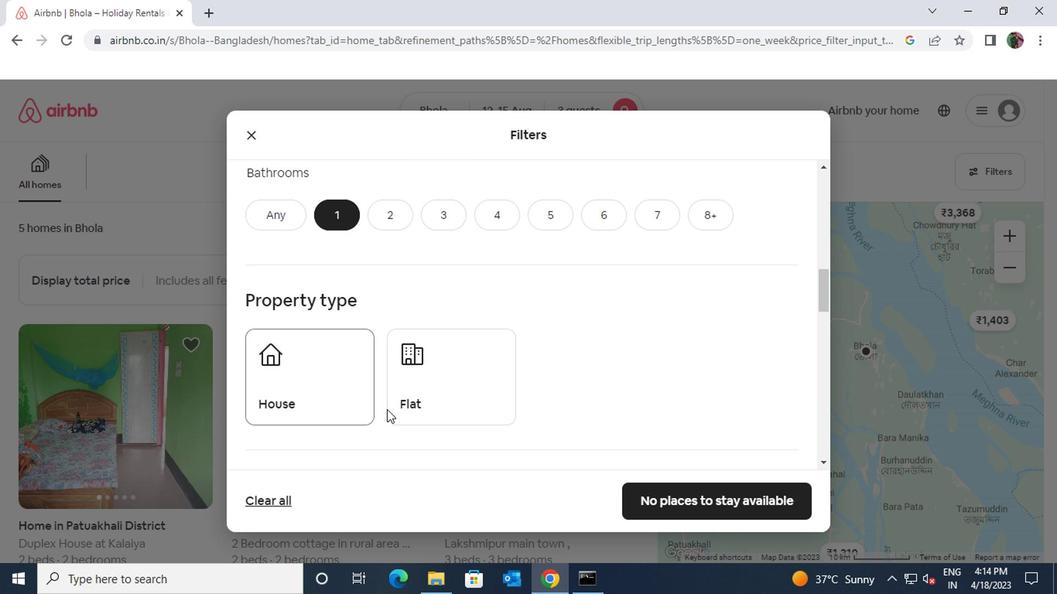 
Action: Mouse pressed left at (414, 393)
Screenshot: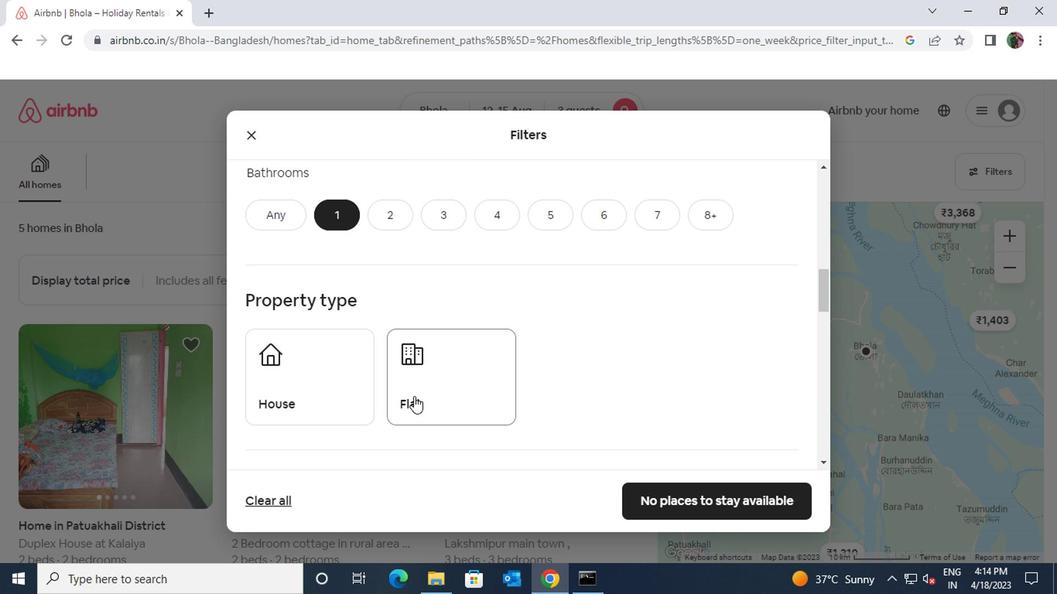 
Action: Mouse moved to (398, 424)
Screenshot: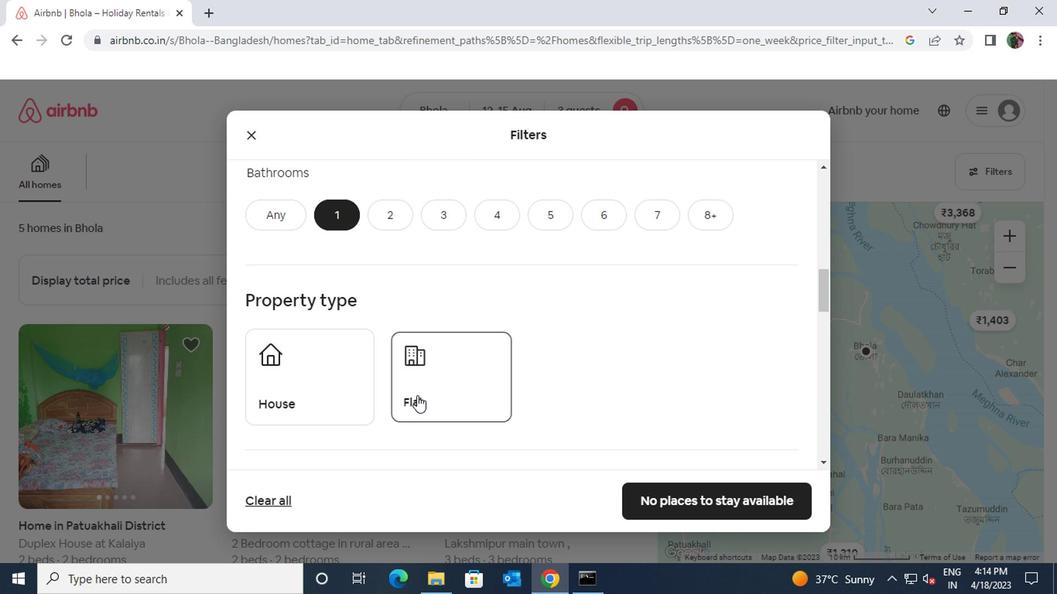 
Action: Mouse scrolled (398, 423) with delta (0, 0)
Screenshot: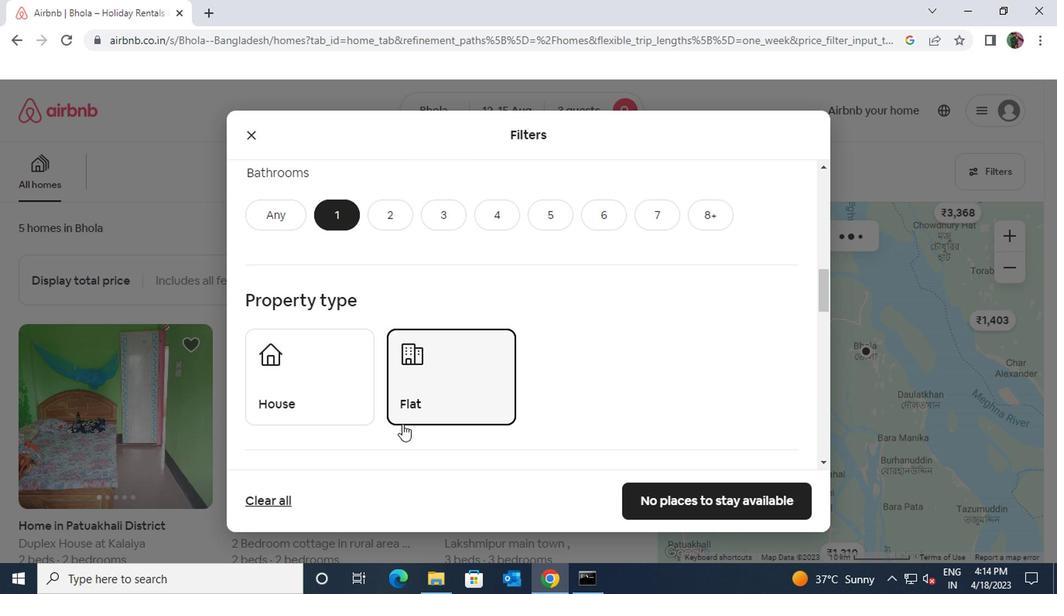 
Action: Mouse scrolled (398, 423) with delta (0, 0)
Screenshot: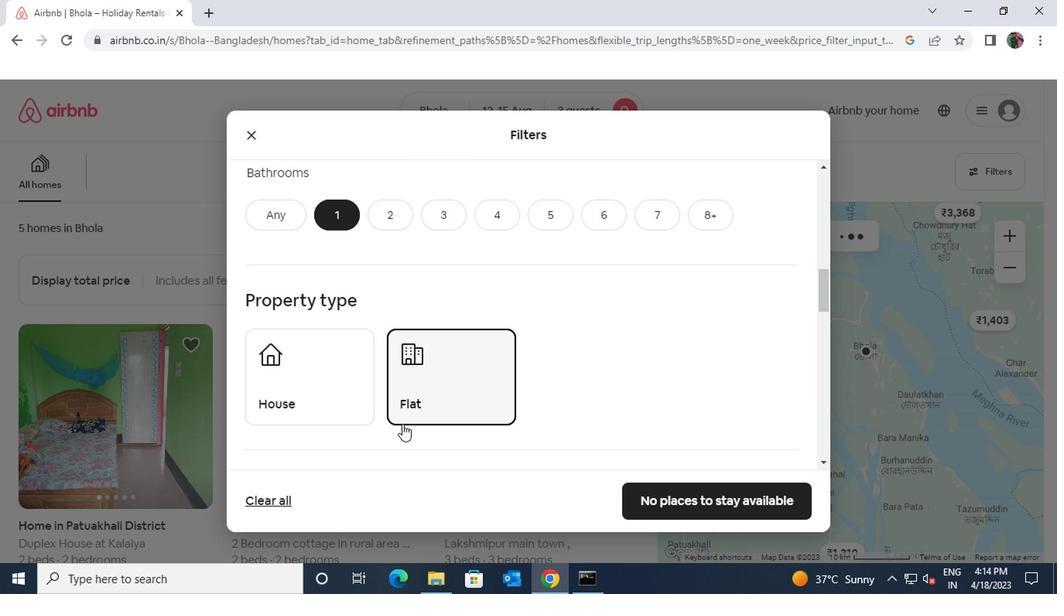 
Action: Mouse scrolled (398, 423) with delta (0, 0)
Screenshot: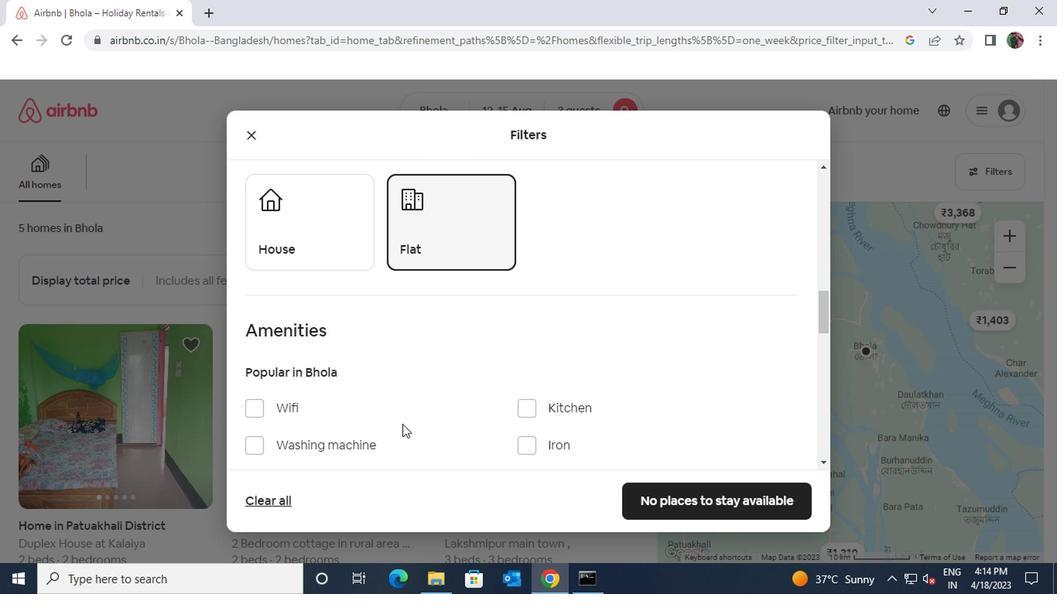 
Action: Mouse moved to (304, 437)
Screenshot: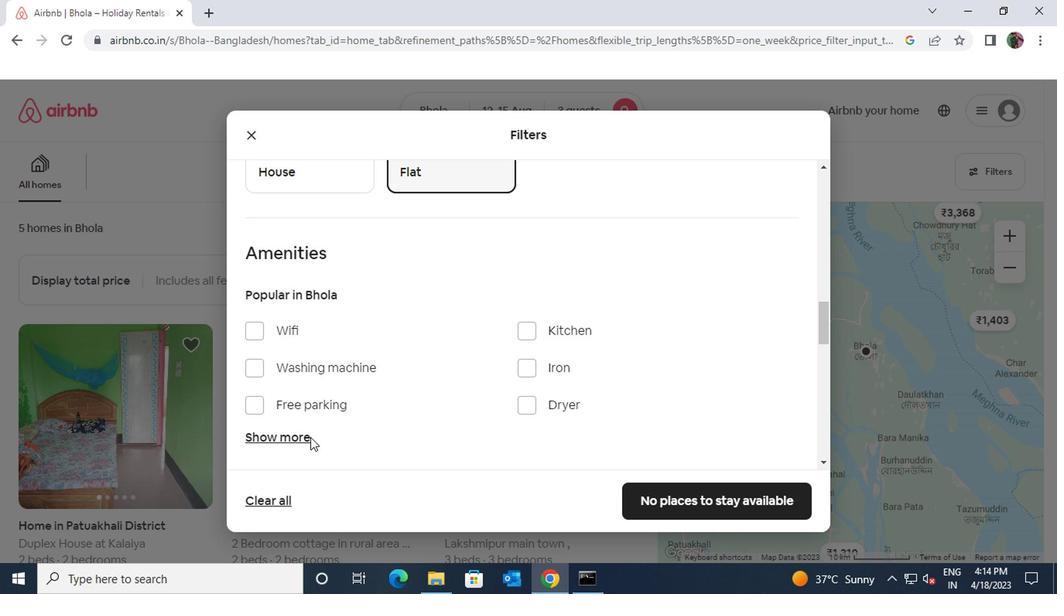 
Action: Mouse pressed left at (304, 437)
Screenshot: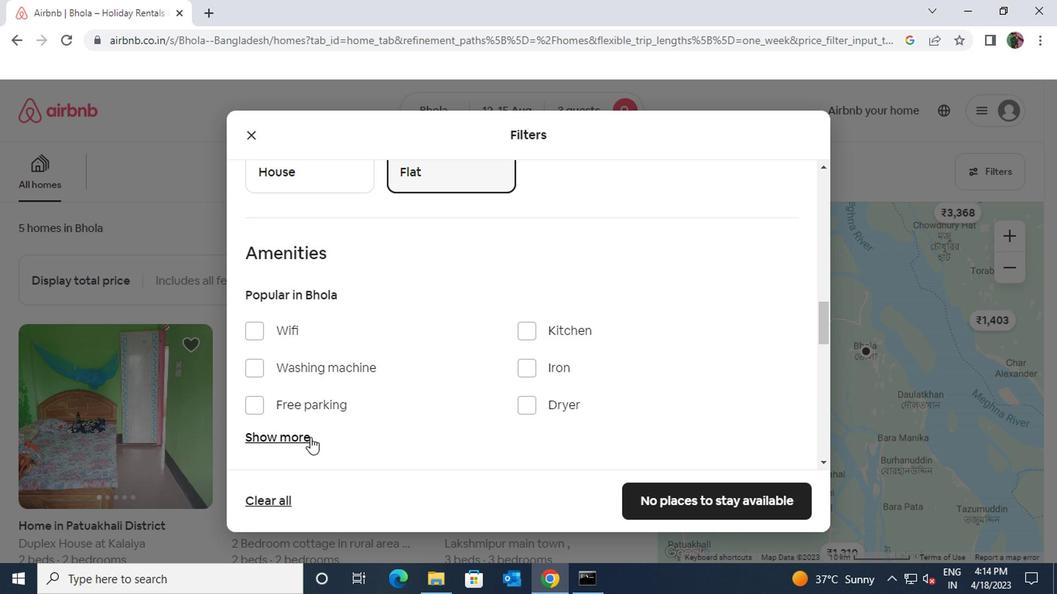
Action: Mouse moved to (246, 323)
Screenshot: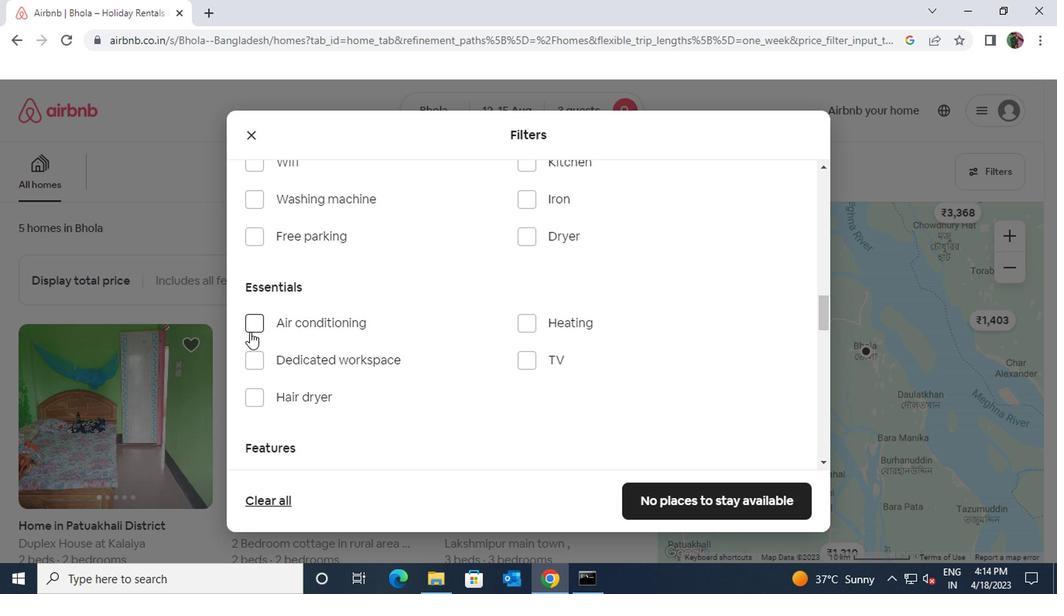 
Action: Mouse pressed left at (246, 323)
Screenshot: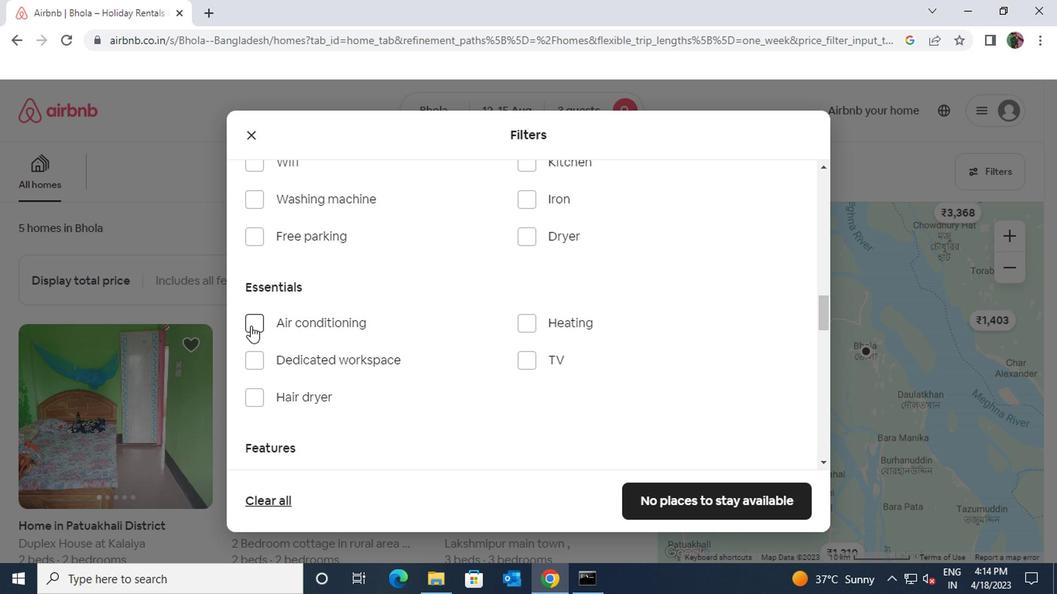 
Action: Mouse moved to (355, 421)
Screenshot: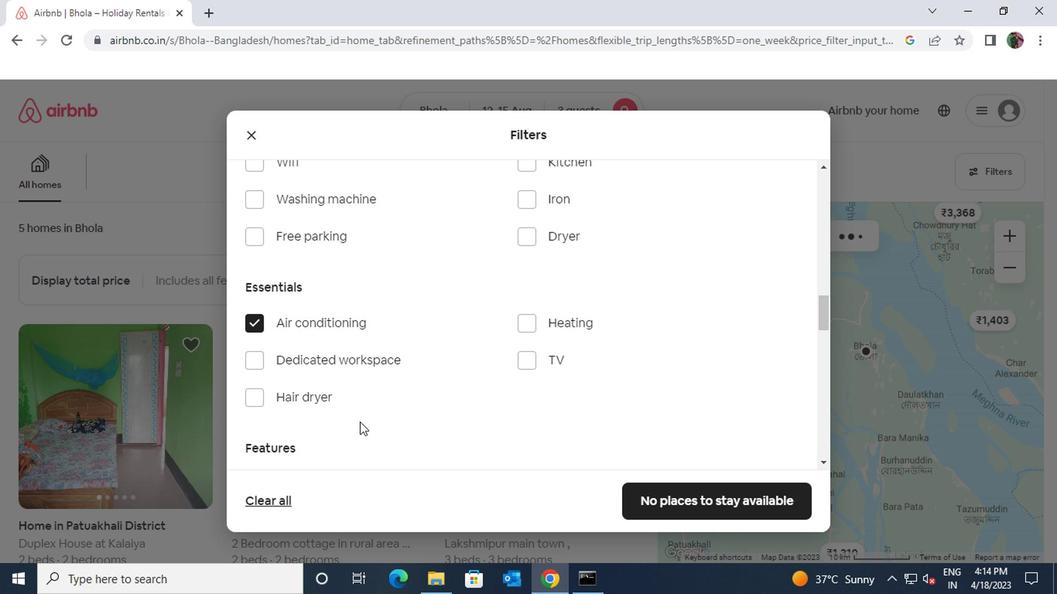 
Action: Mouse scrolled (355, 421) with delta (0, 0)
Screenshot: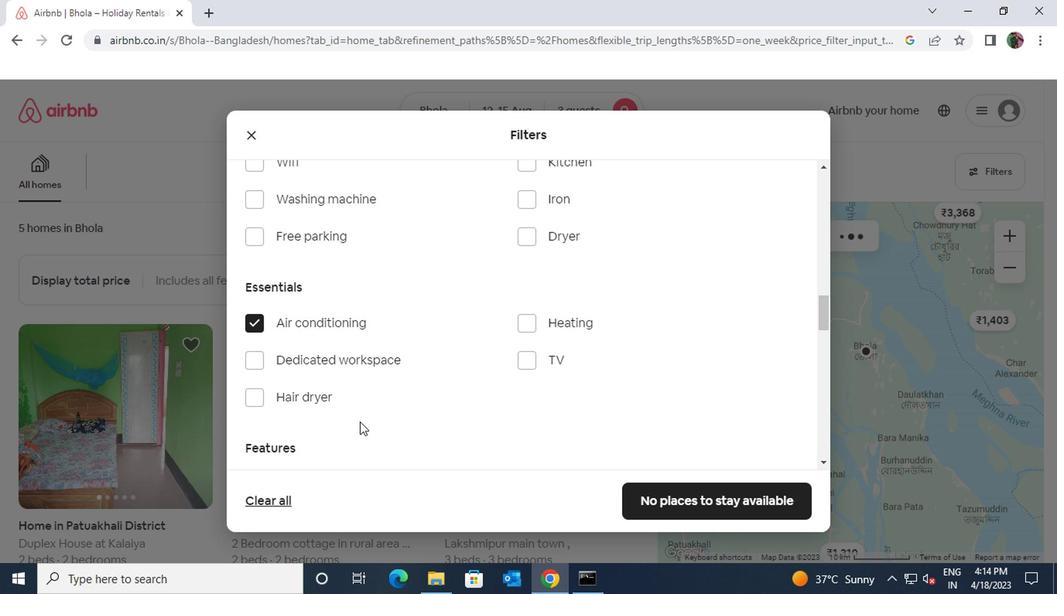 
Action: Mouse scrolled (355, 421) with delta (0, 0)
Screenshot: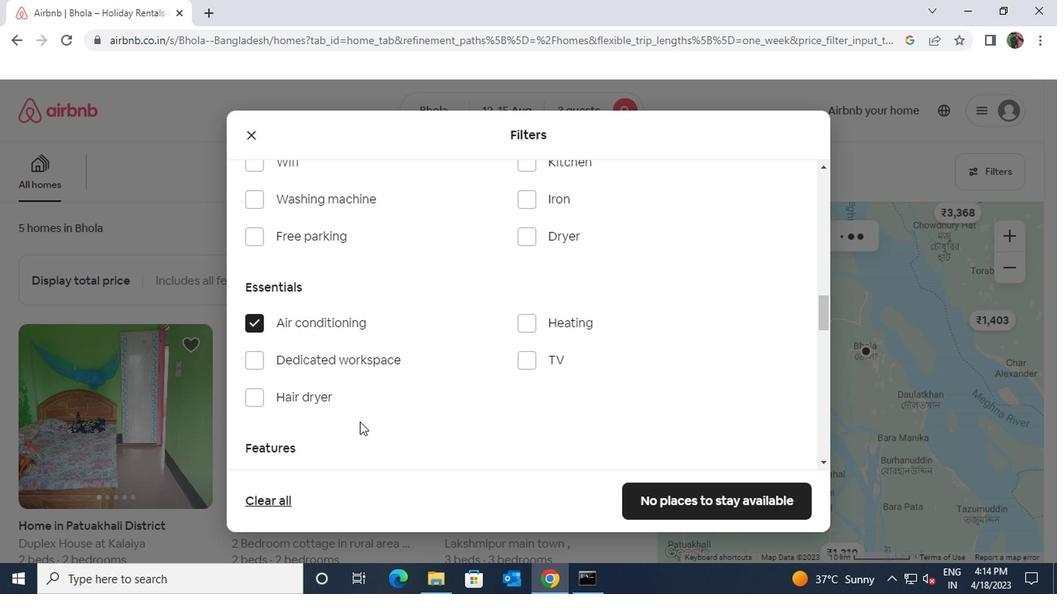 
Action: Mouse moved to (359, 421)
Screenshot: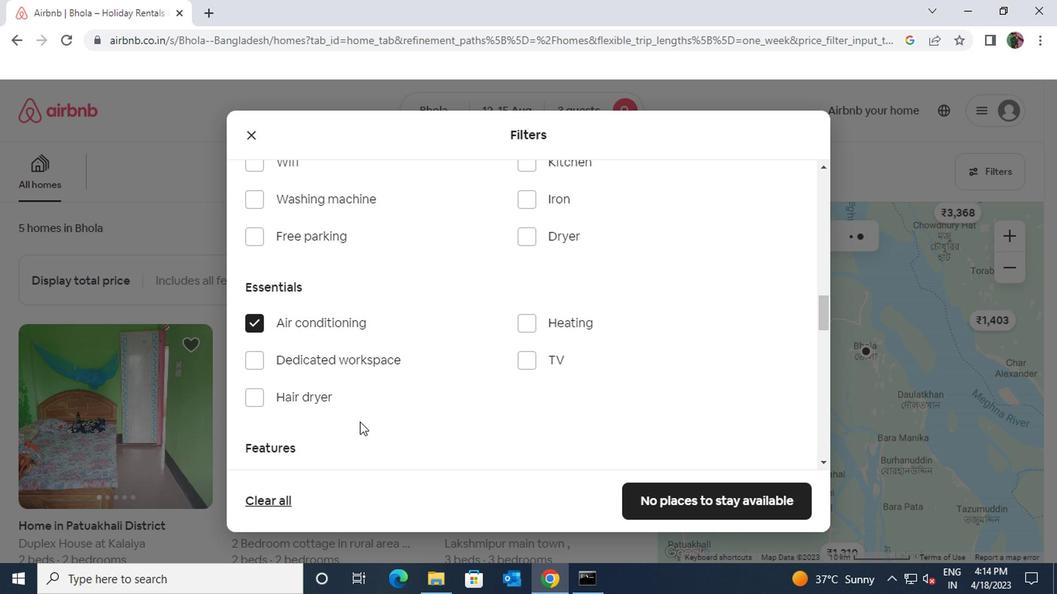 
Action: Mouse scrolled (359, 420) with delta (0, -1)
Screenshot: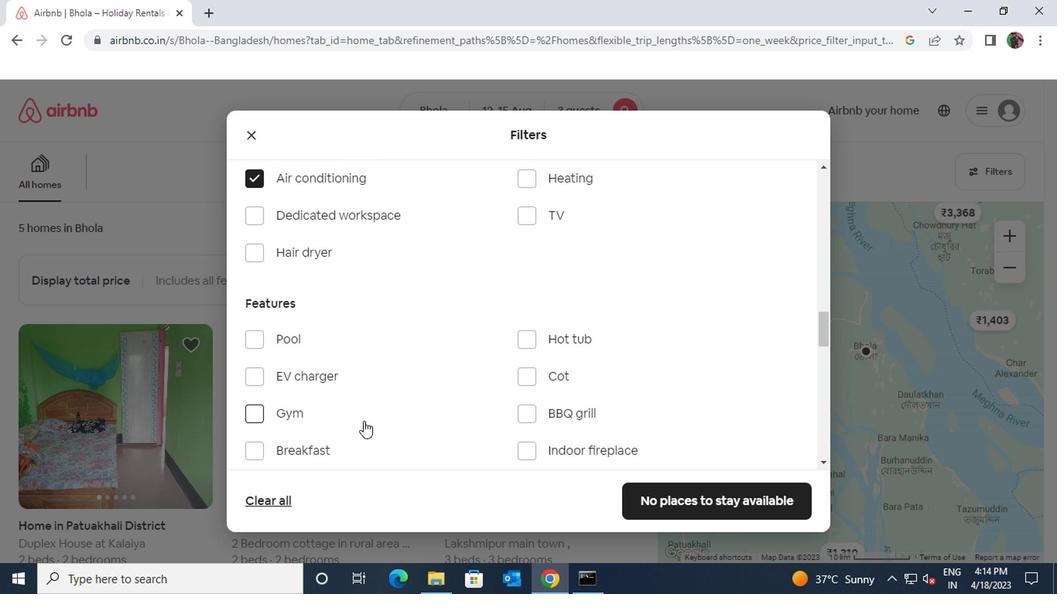 
Action: Mouse scrolled (359, 420) with delta (0, -1)
Screenshot: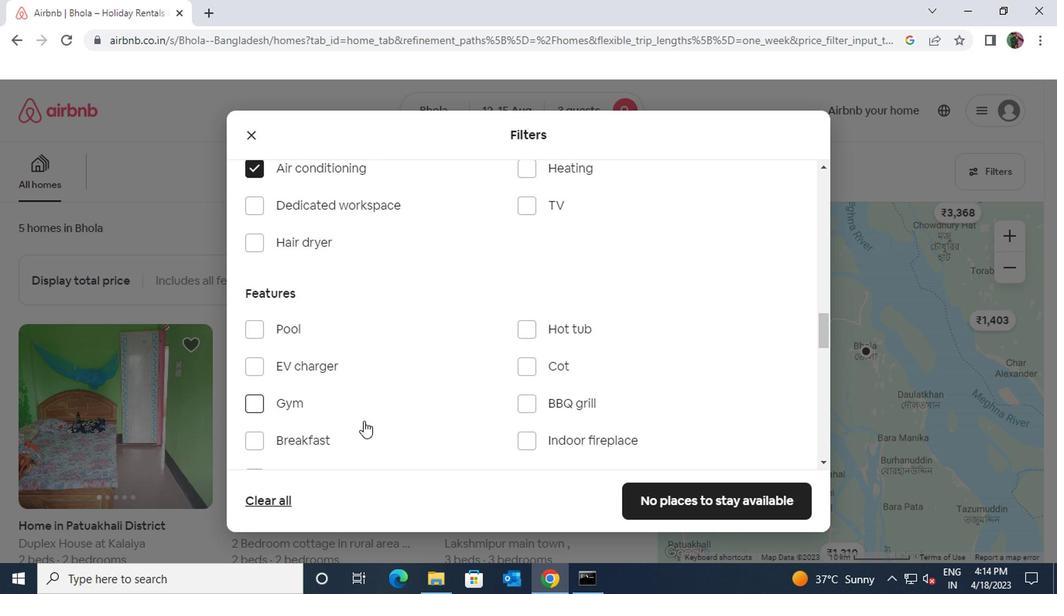 
Action: Mouse scrolled (359, 420) with delta (0, -1)
Screenshot: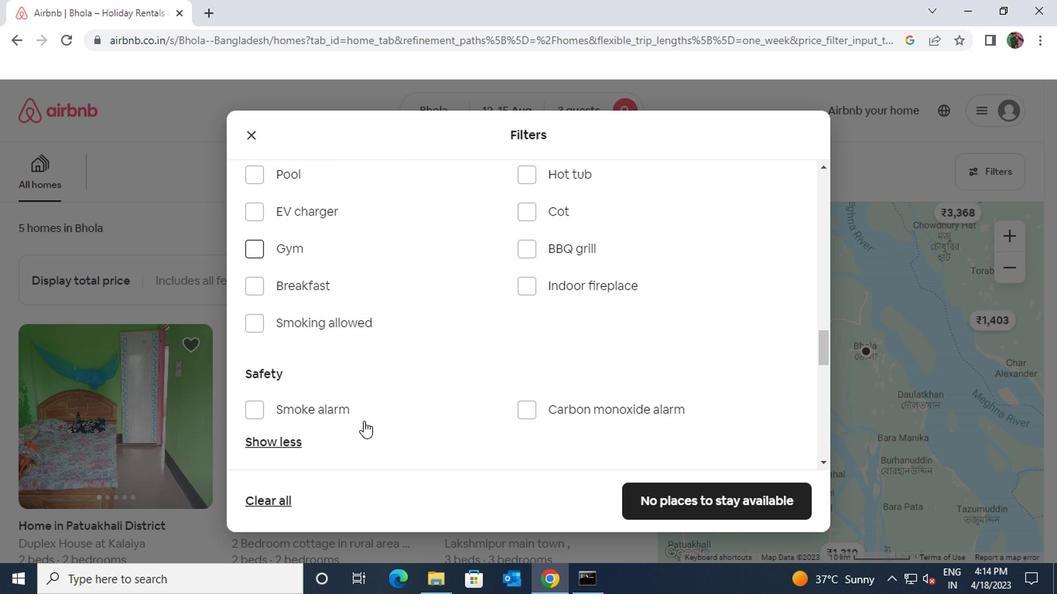 
Action: Mouse scrolled (359, 420) with delta (0, -1)
Screenshot: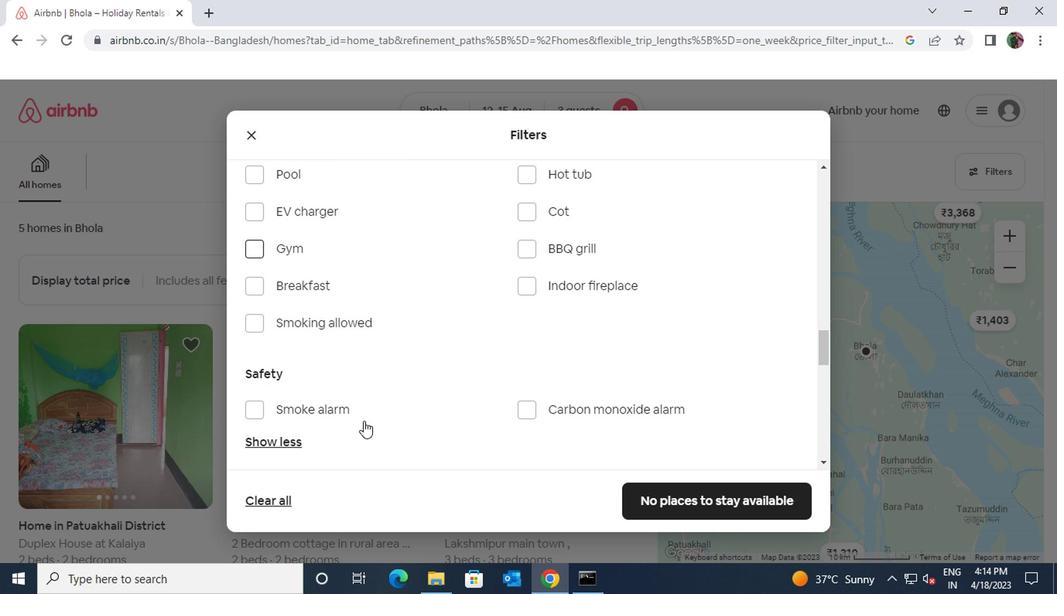 
Action: Mouse scrolled (359, 420) with delta (0, -1)
Screenshot: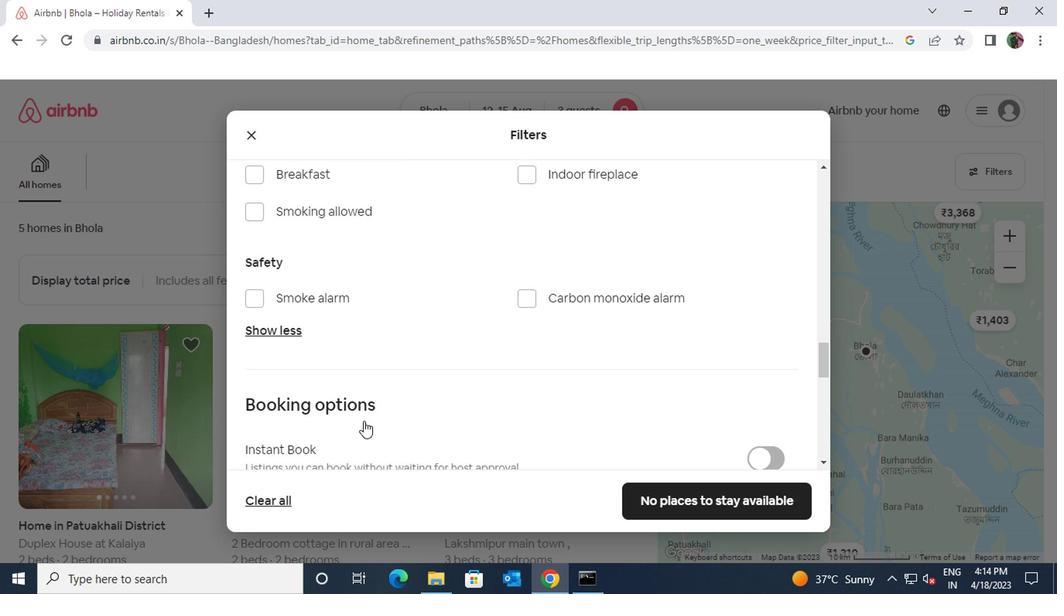 
Action: Mouse scrolled (359, 420) with delta (0, -1)
Screenshot: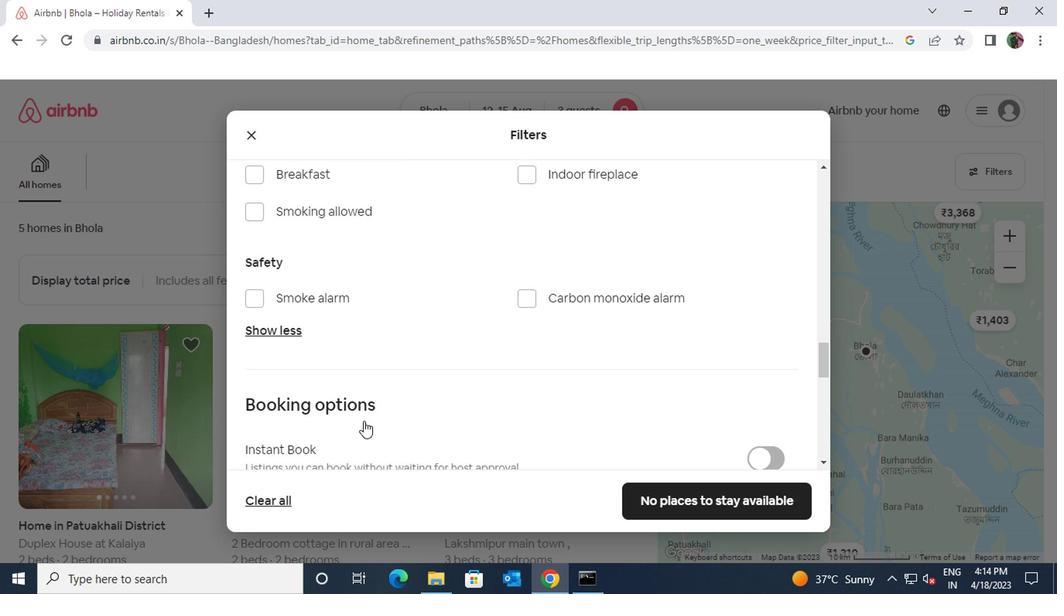 
Action: Mouse scrolled (359, 420) with delta (0, -1)
Screenshot: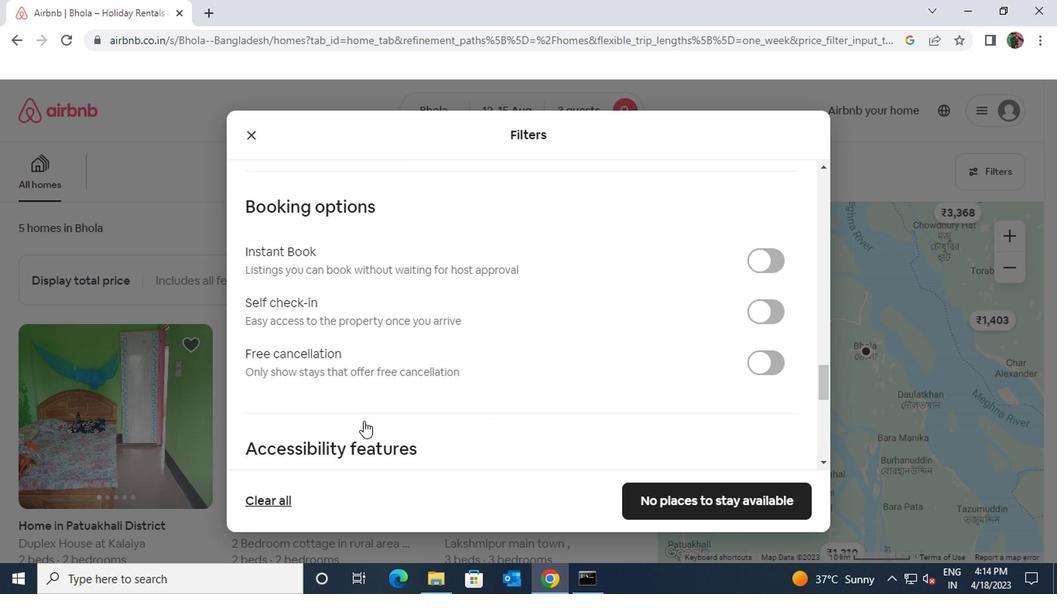 
Action: Mouse scrolled (359, 420) with delta (0, -1)
Screenshot: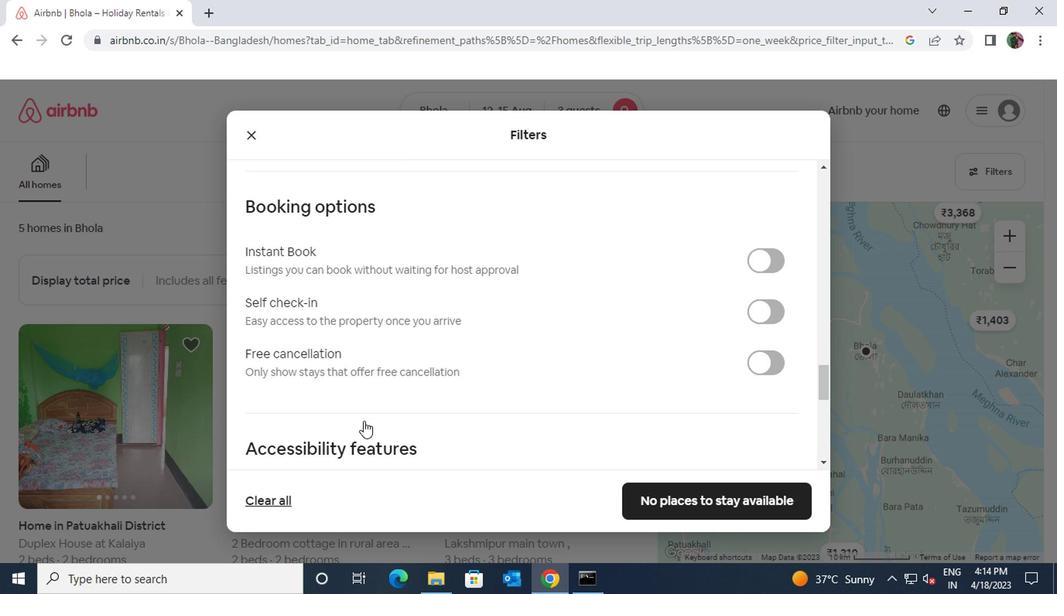 
Action: Mouse scrolled (359, 420) with delta (0, -1)
Screenshot: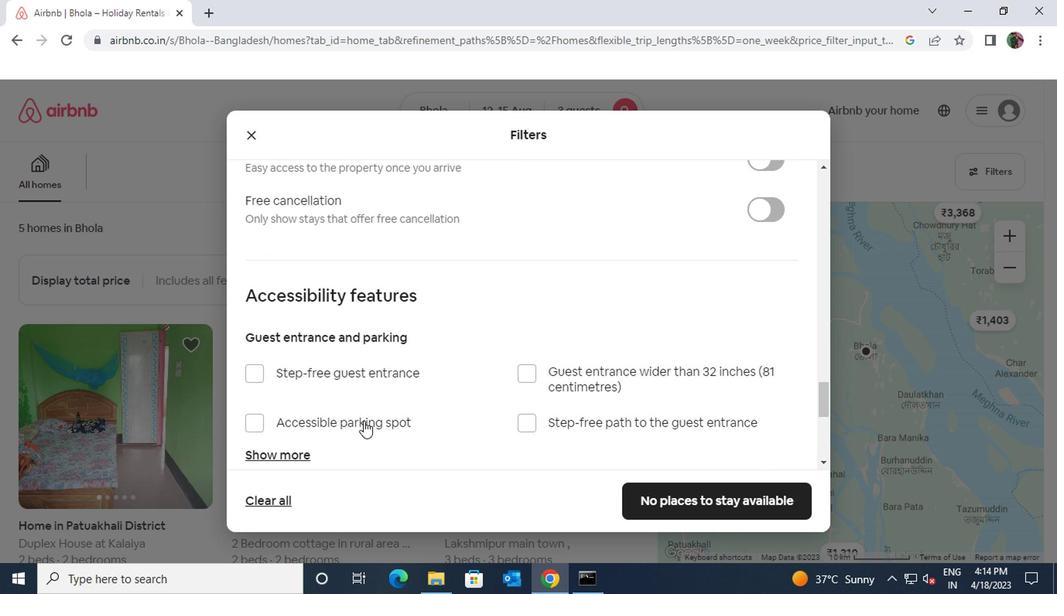 
Action: Mouse scrolled (359, 420) with delta (0, -1)
Screenshot: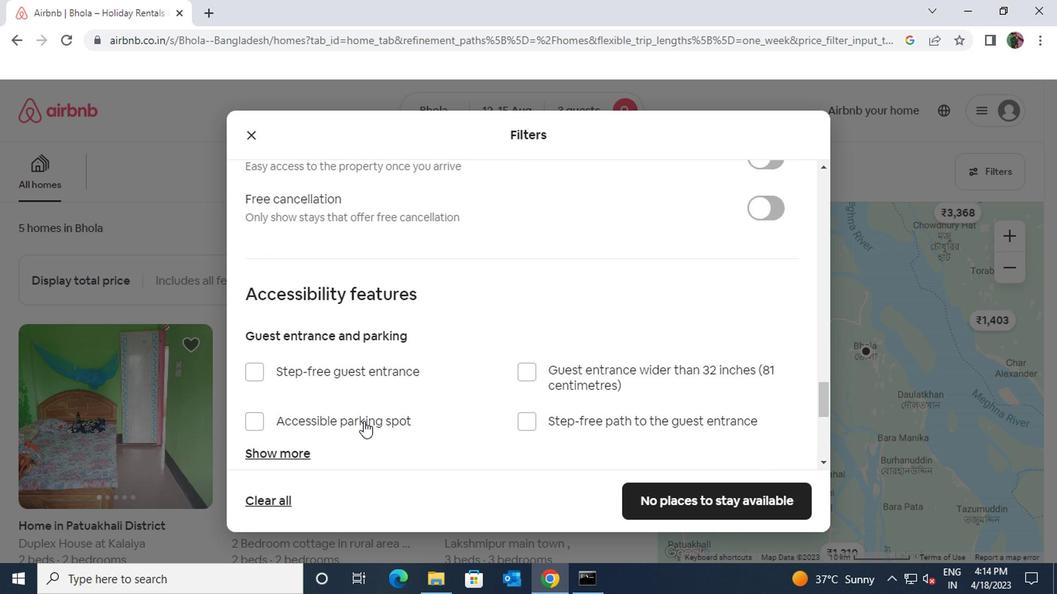 
Action: Mouse scrolled (359, 420) with delta (0, -1)
Screenshot: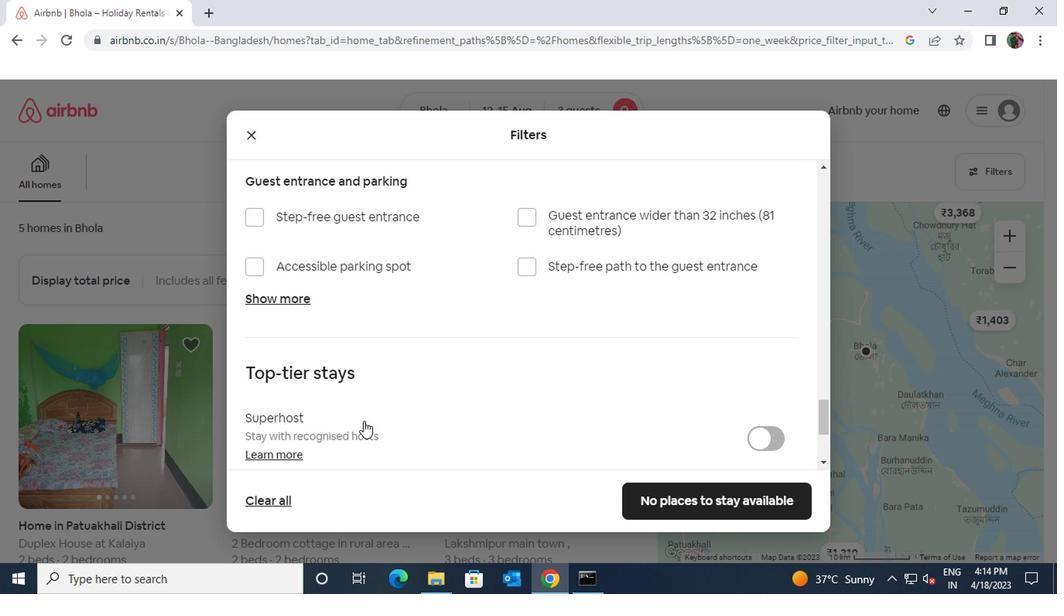 
Action: Mouse scrolled (359, 420) with delta (0, -1)
Screenshot: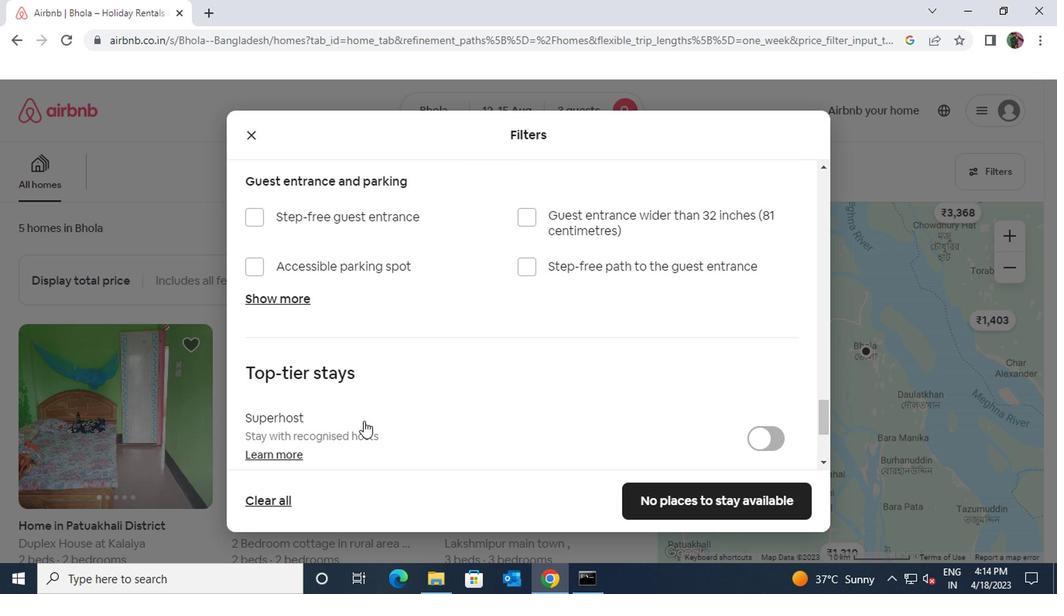 
Action: Mouse scrolled (359, 420) with delta (0, -1)
Screenshot: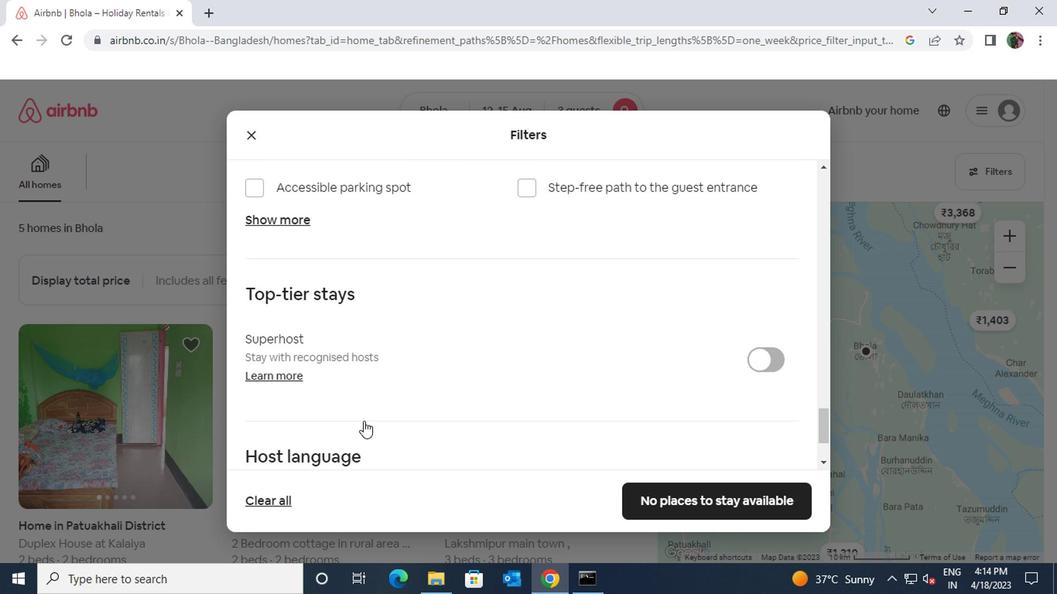 
Action: Mouse scrolled (359, 420) with delta (0, -1)
Screenshot: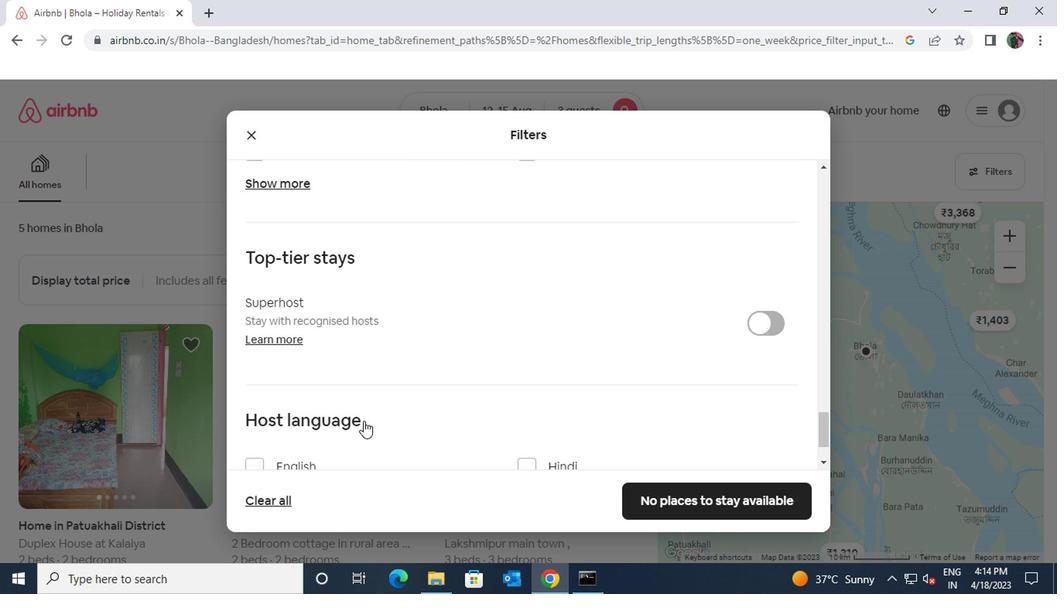 
Action: Mouse moved to (254, 388)
Screenshot: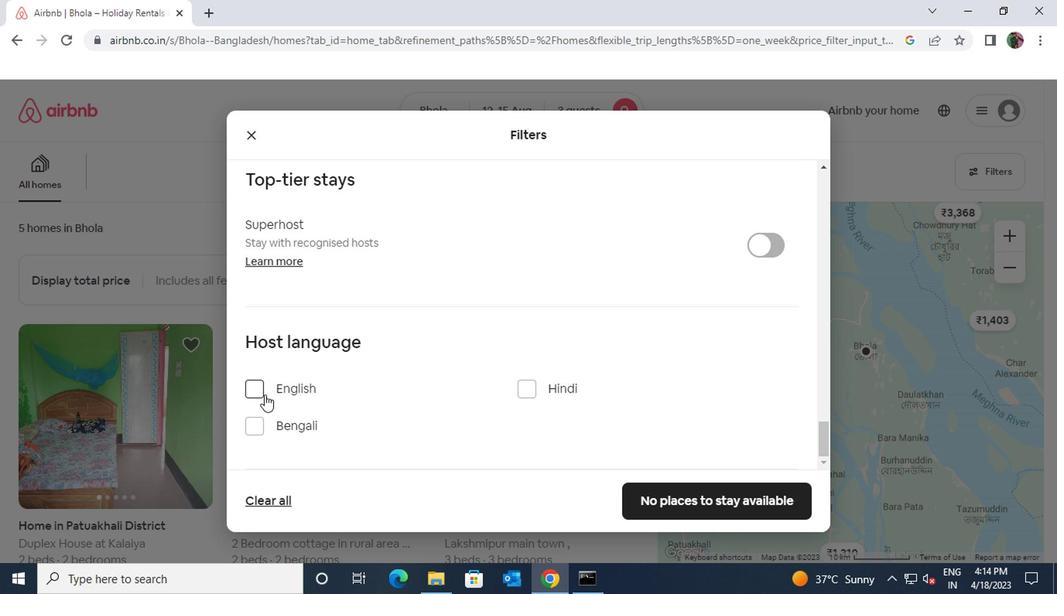 
Action: Mouse pressed left at (254, 388)
Screenshot: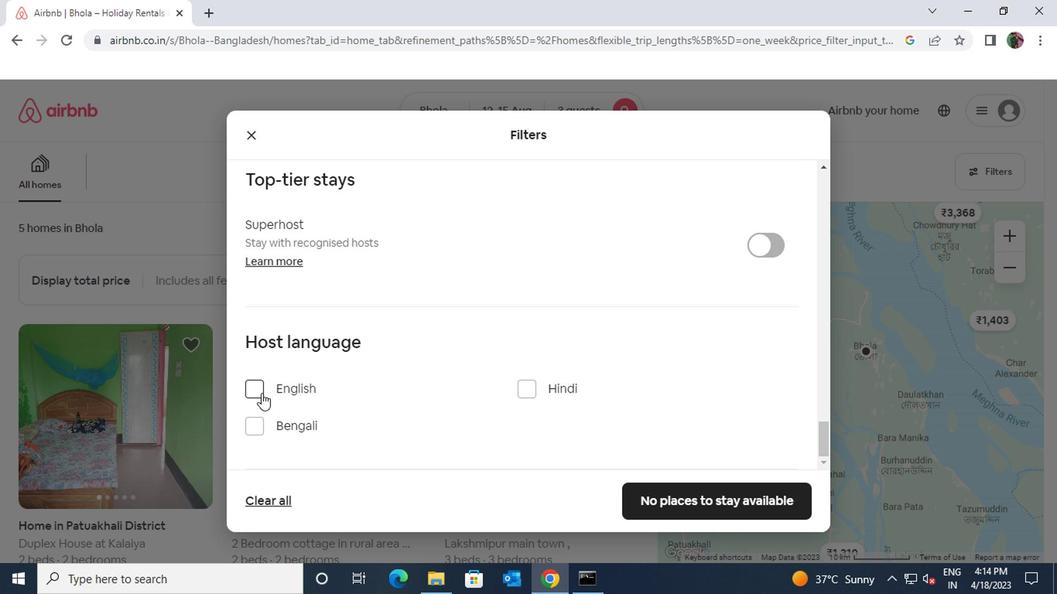 
Action: Mouse moved to (638, 492)
Screenshot: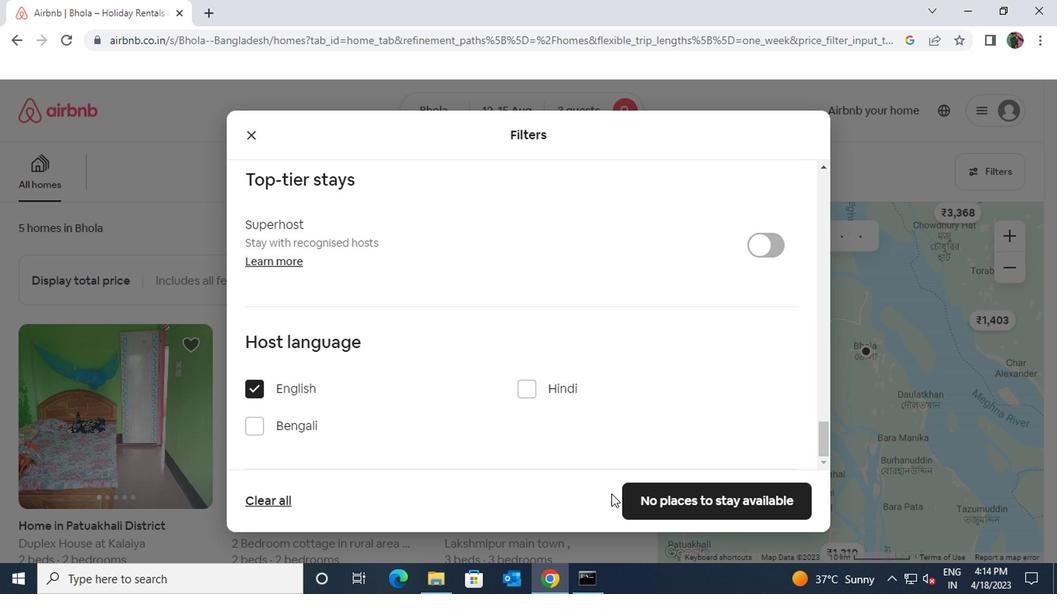 
Action: Mouse pressed left at (638, 492)
Screenshot: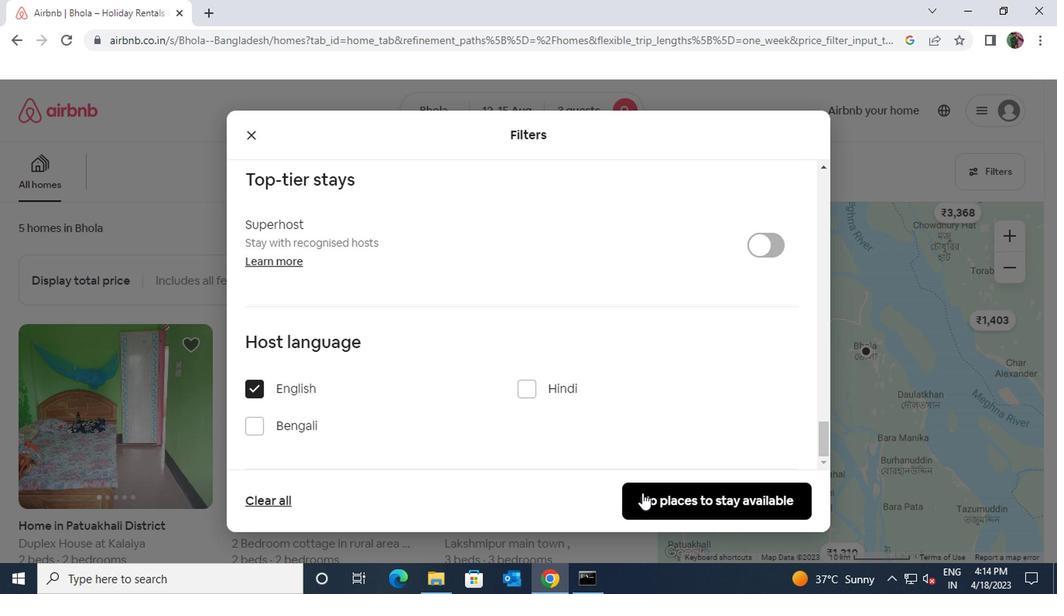 
